 Task: Add Newton Laboratories Sciatica Nerve Care to the cart.
Action: Mouse moved to (261, 125)
Screenshot: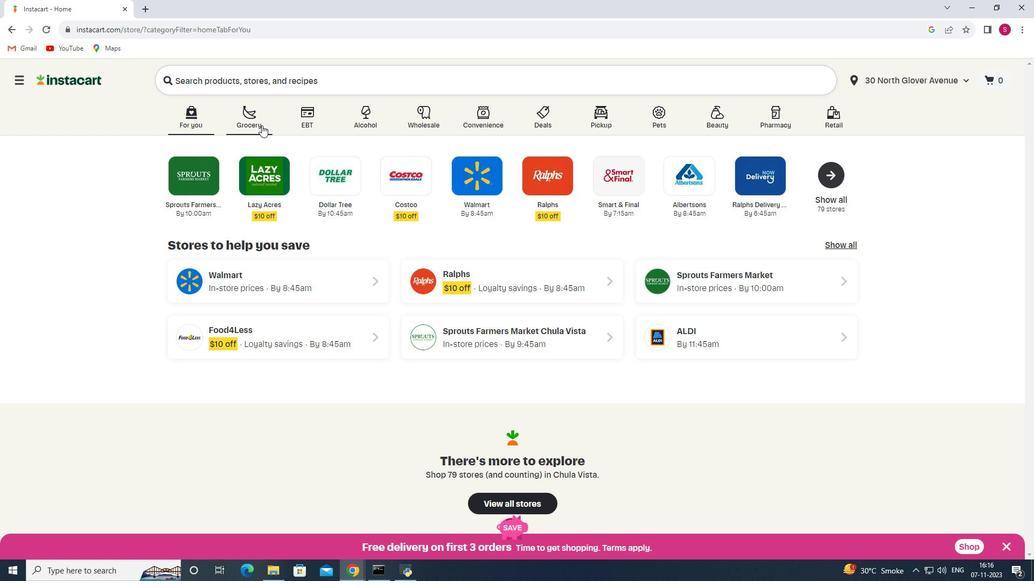 
Action: Mouse pressed left at (261, 125)
Screenshot: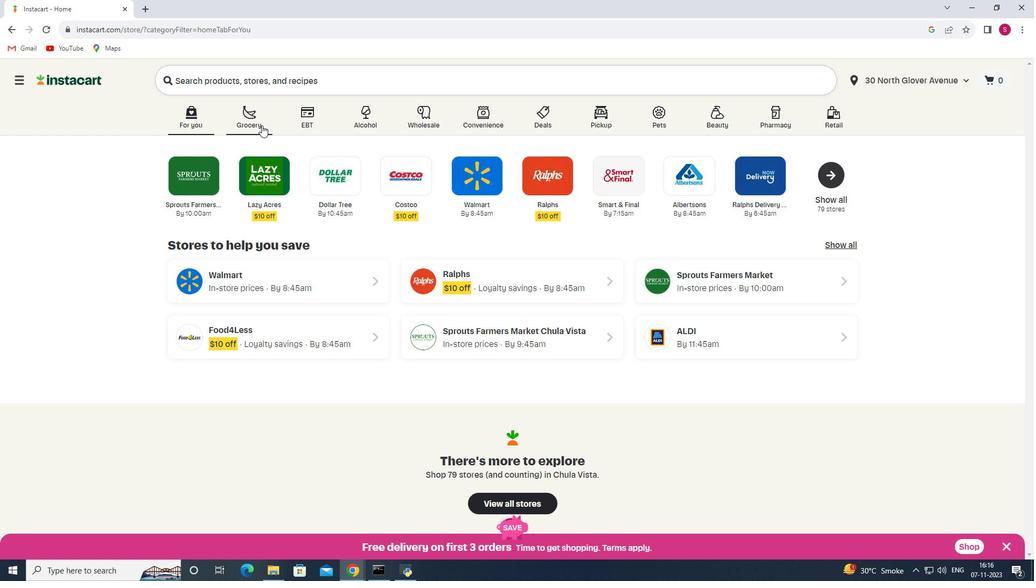 
Action: Mouse moved to (263, 318)
Screenshot: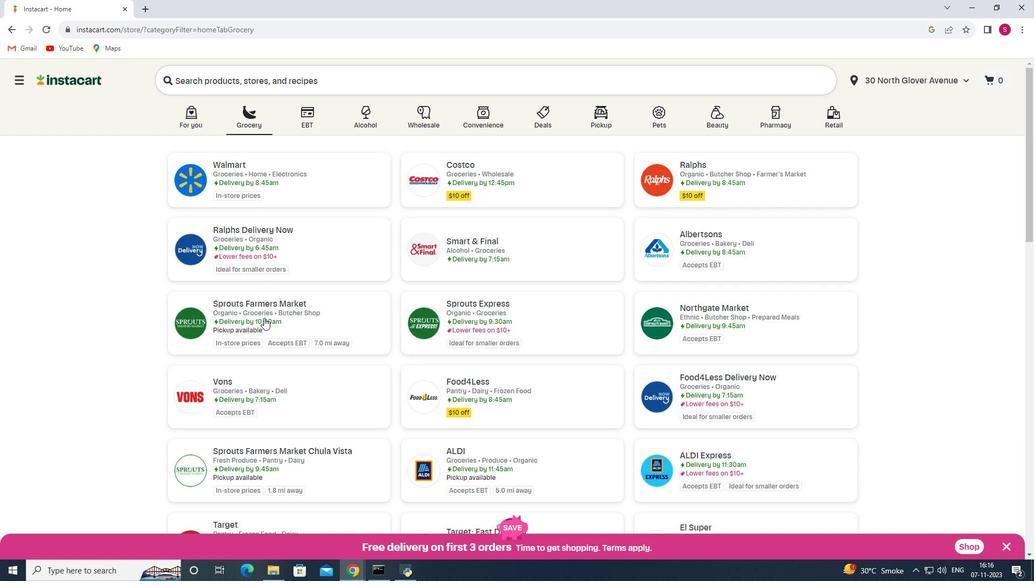 
Action: Mouse pressed left at (263, 318)
Screenshot: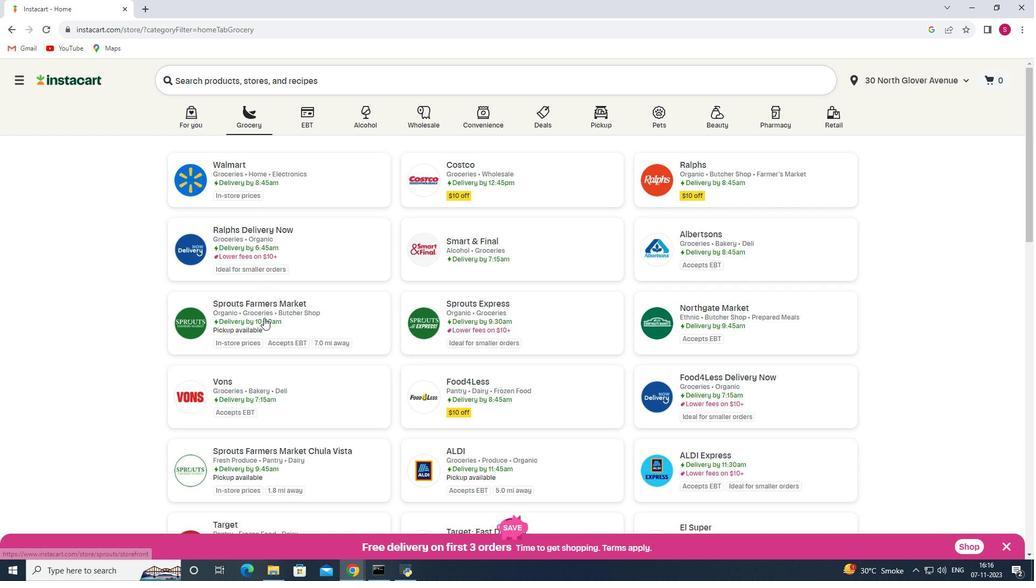 
Action: Mouse moved to (73, 335)
Screenshot: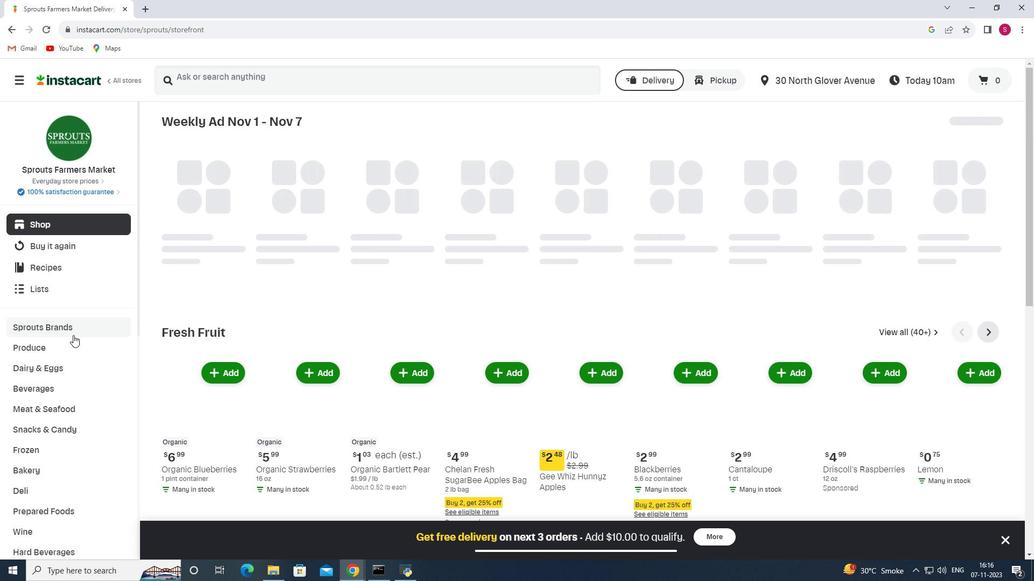 
Action: Mouse scrolled (73, 335) with delta (0, 0)
Screenshot: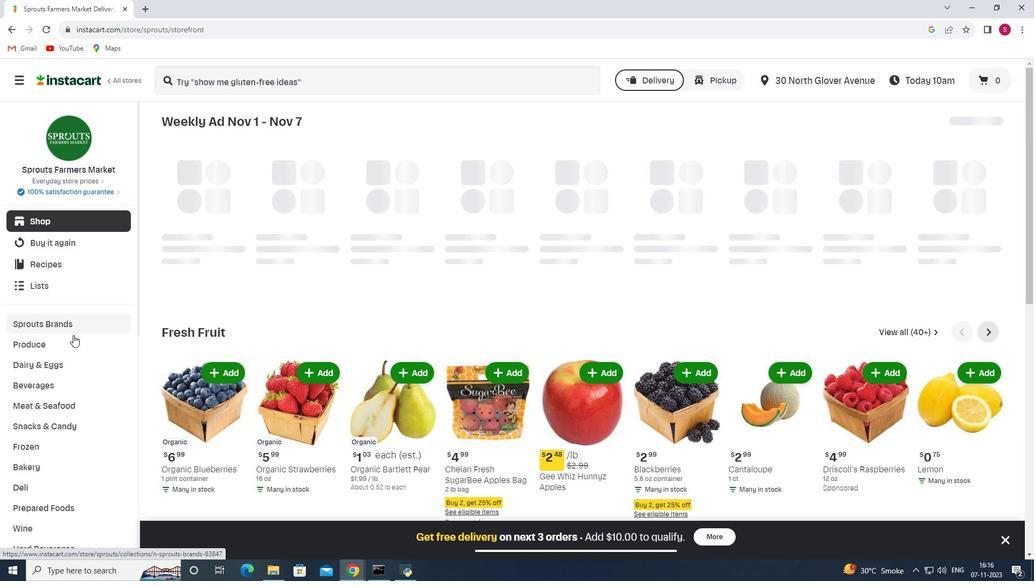 
Action: Mouse scrolled (73, 335) with delta (0, 0)
Screenshot: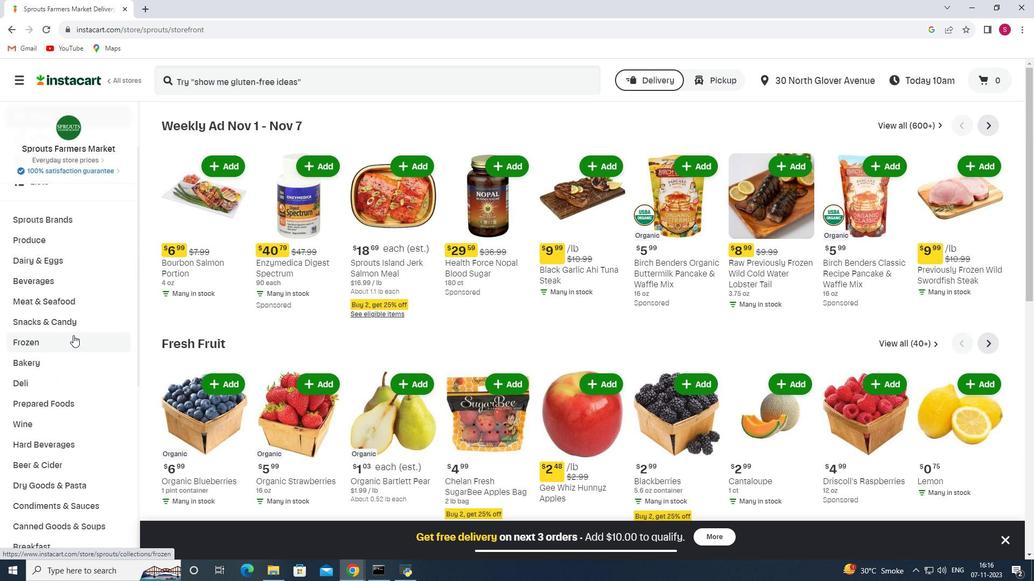 
Action: Mouse scrolled (73, 335) with delta (0, 0)
Screenshot: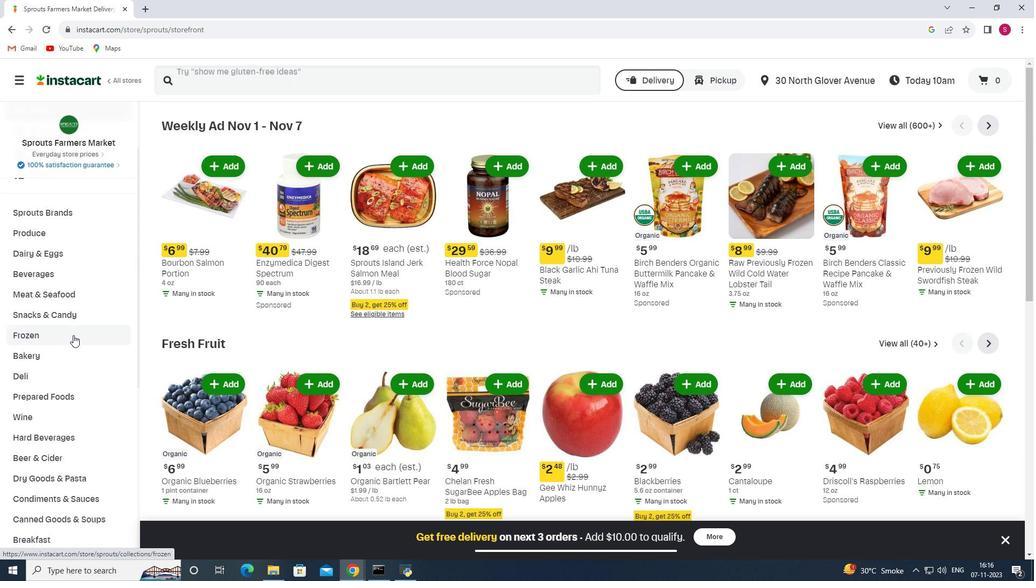 
Action: Mouse scrolled (73, 335) with delta (0, 0)
Screenshot: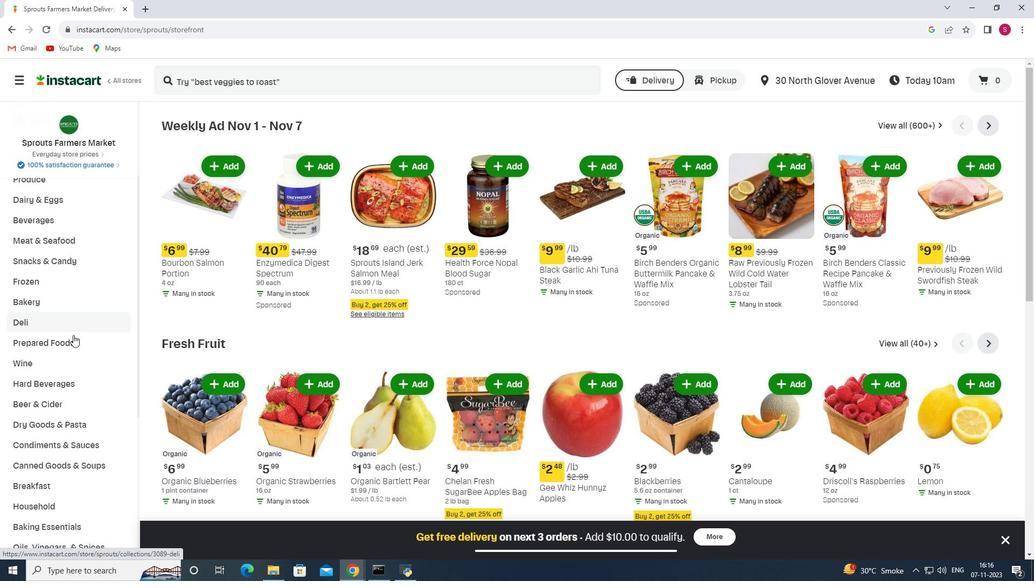 
Action: Mouse scrolled (73, 335) with delta (0, 0)
Screenshot: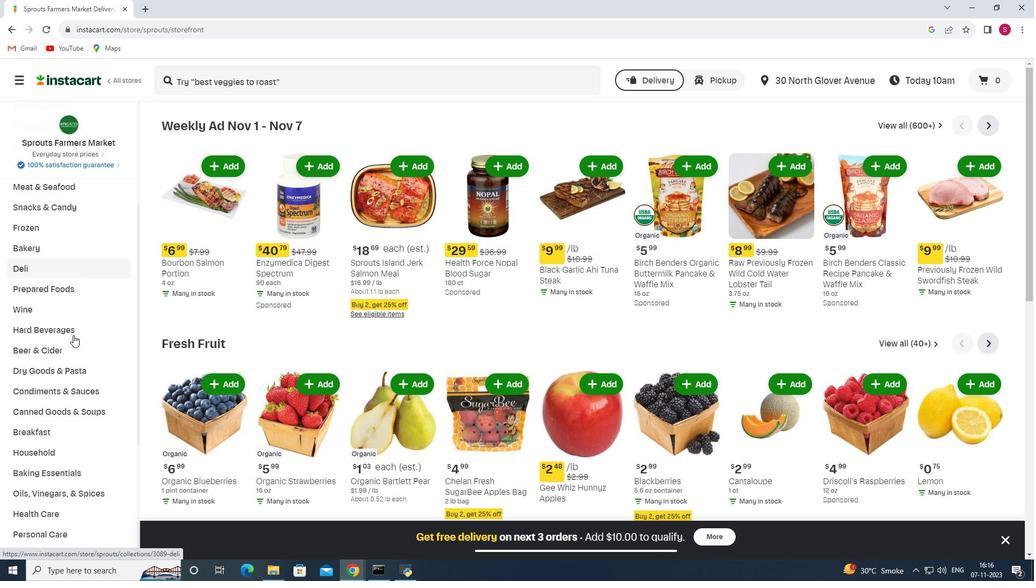 
Action: Mouse scrolled (73, 335) with delta (0, 0)
Screenshot: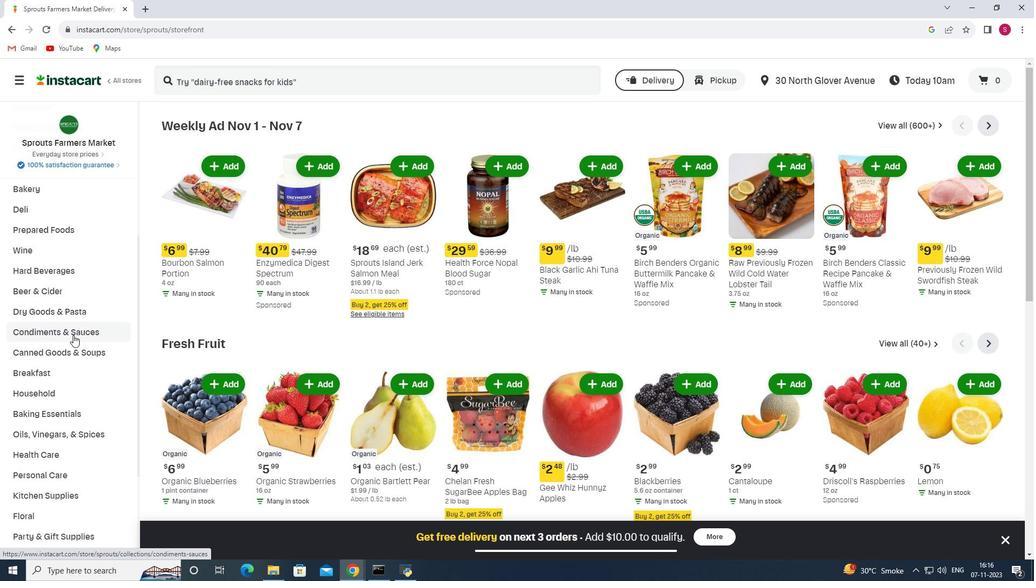 
Action: Mouse scrolled (73, 335) with delta (0, 0)
Screenshot: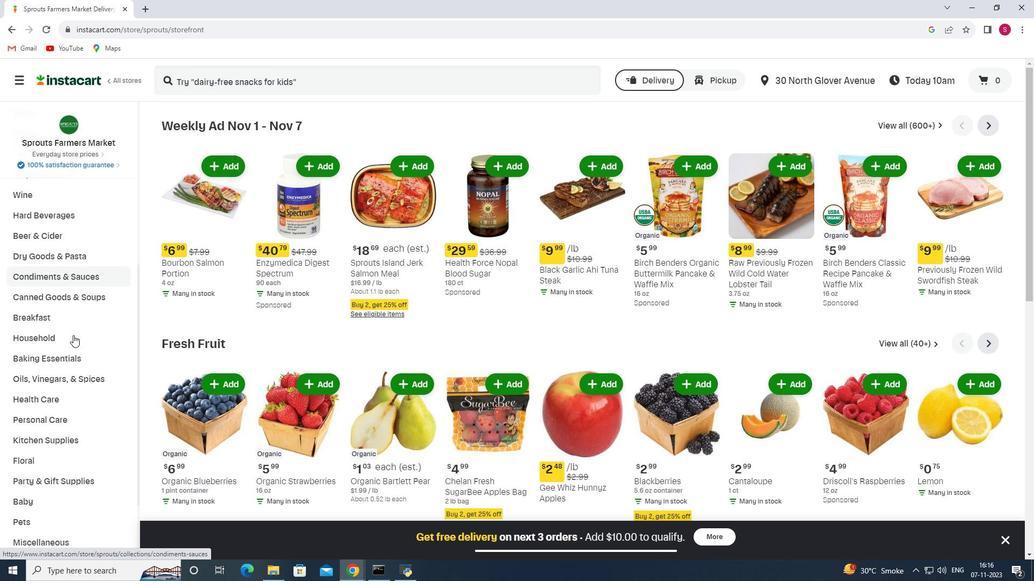 
Action: Mouse moved to (64, 350)
Screenshot: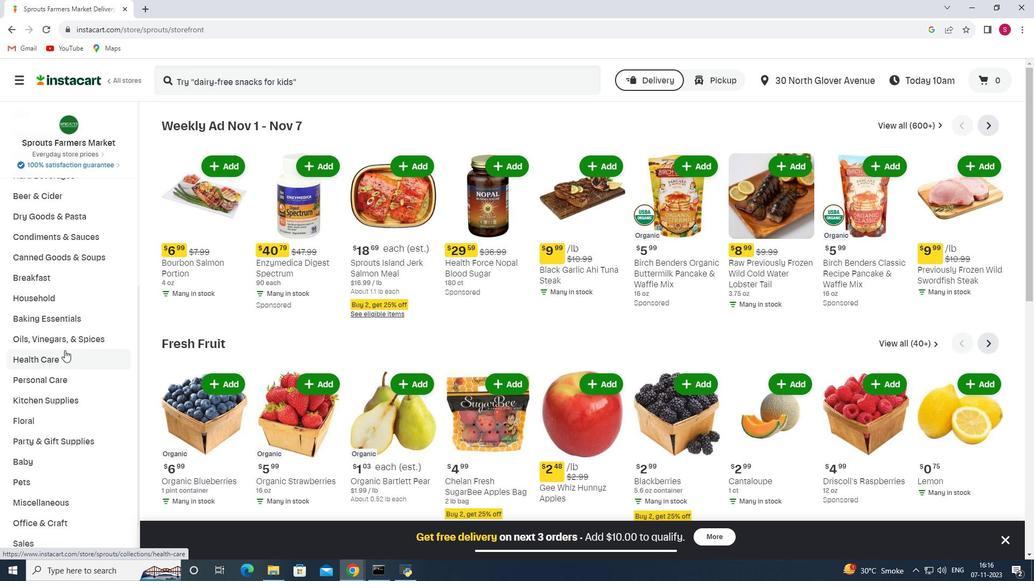 
Action: Mouse pressed left at (64, 350)
Screenshot: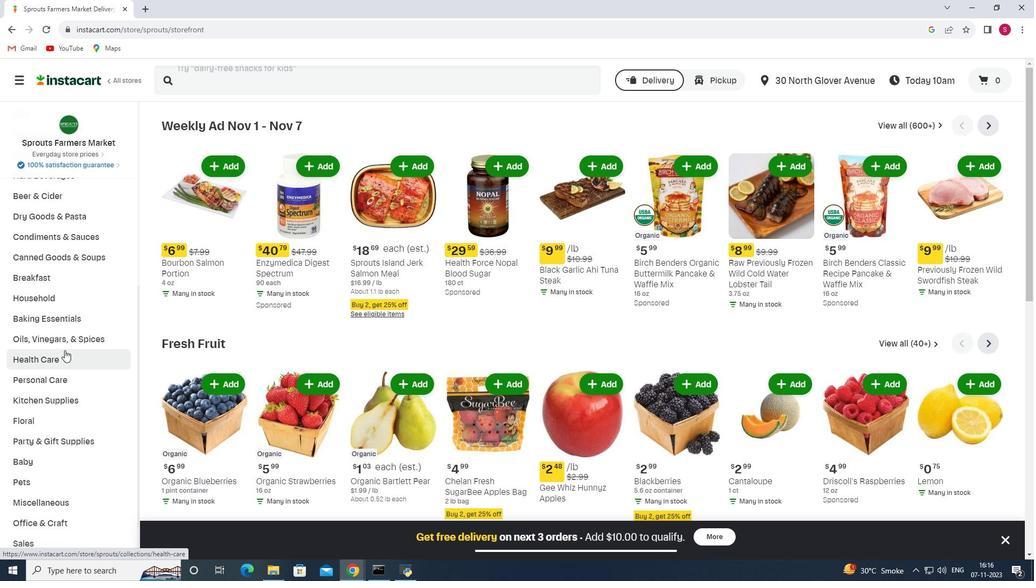 
Action: Mouse moved to (393, 144)
Screenshot: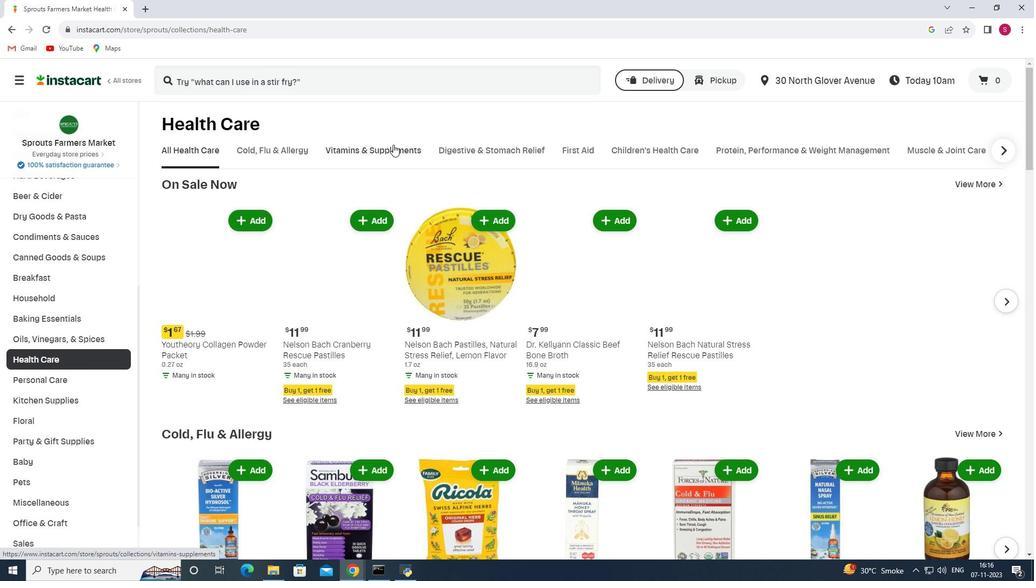 
Action: Mouse pressed left at (393, 144)
Screenshot: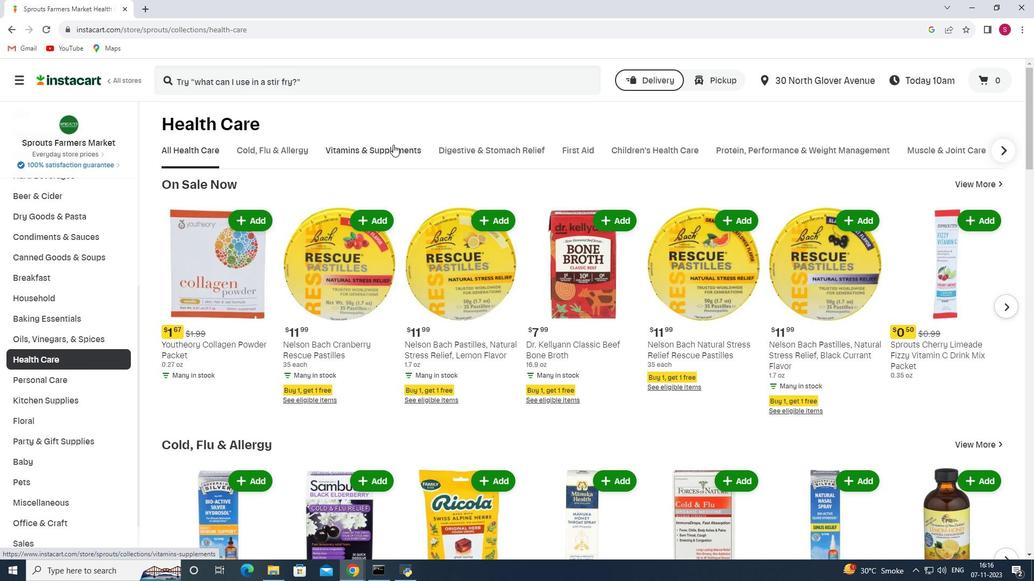 
Action: Mouse moved to (853, 197)
Screenshot: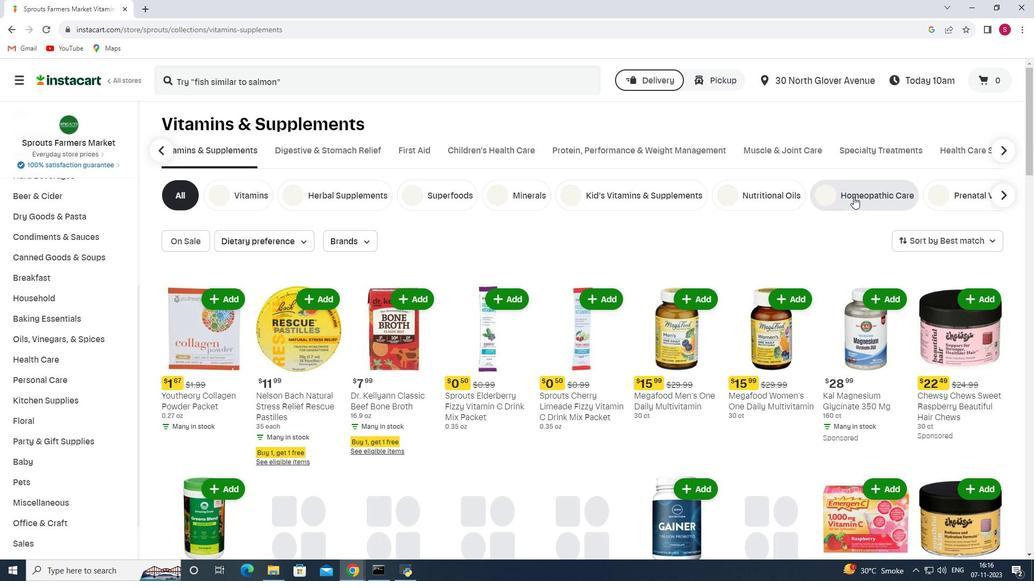 
Action: Mouse pressed left at (853, 197)
Screenshot: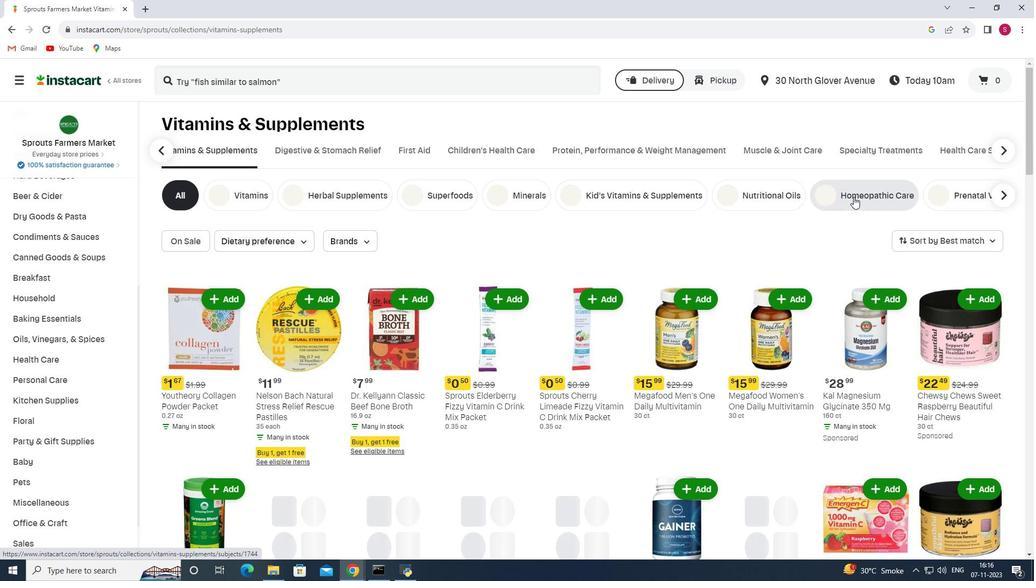 
Action: Mouse moved to (347, 81)
Screenshot: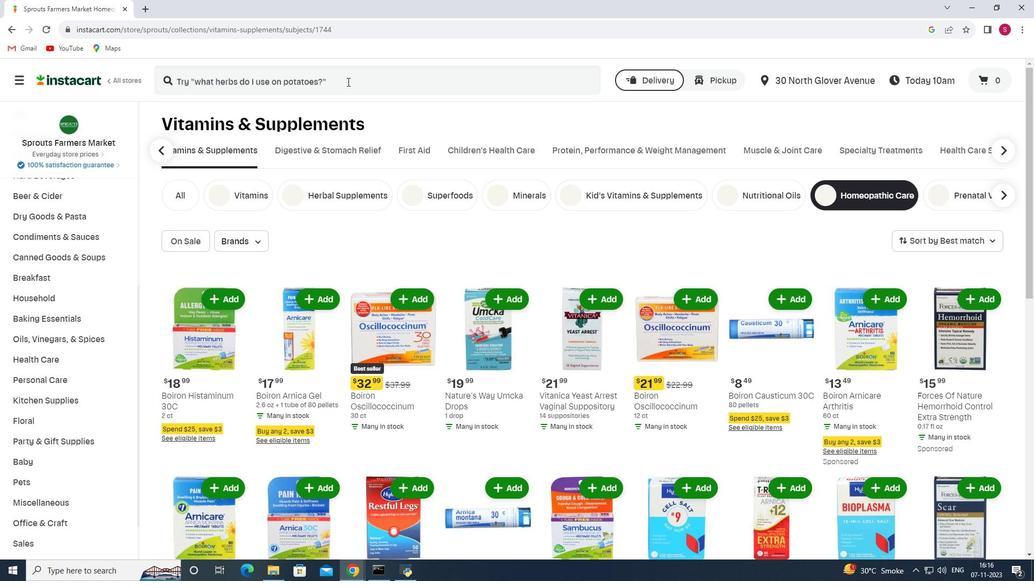 
Action: Mouse pressed left at (347, 81)
Screenshot: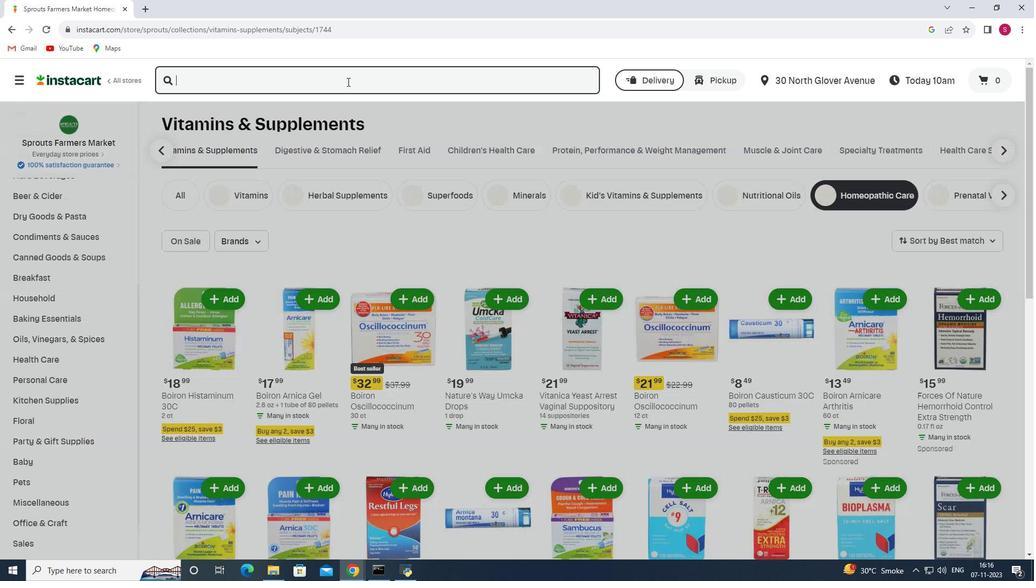 
Action: Key pressed <Key.shift>Newton<Key.space><Key.shift_r>Laboratories<Key.space><Key.shift><Key.shift><Key.shift><Key.shift><Key.shift><Key.shift><Key.shift><Key.shift><Key.shift><Key.shift><Key.shift><Key.shift><Key.shift><Key.shift><Key.shift><Key.shift><Key.shift><Key.shift><Key.shift><Key.shift><Key.shift><Key.shift><Key.shift><Key.shift>Sciatica<Key.space><Key.shift><Key.shift><Key.shift><Key.shift><Key.shift><Key.shift><Key.shift><Key.shift><Key.shift><Key.shift><Key.shift><Key.shift><Key.shift><Key.shift><Key.shift><Key.shift><Key.shift><Key.shift><Key.shift><Key.shift><Key.shift><Key.shift><Key.shift><Key.shift><Key.shift><Key.shift><Key.shift><Key.shift><Key.shift><Key.shift><Key.shift><Key.shift><Key.shift>Nerve<Key.space><Key.shift><Key.shift><Key.shift><Key.shift><Key.shift><Key.shift><Key.shift><Key.shift><Key.shift><Key.shift><Key.shift><Key.shift>Care<Key.enter>
Screenshot: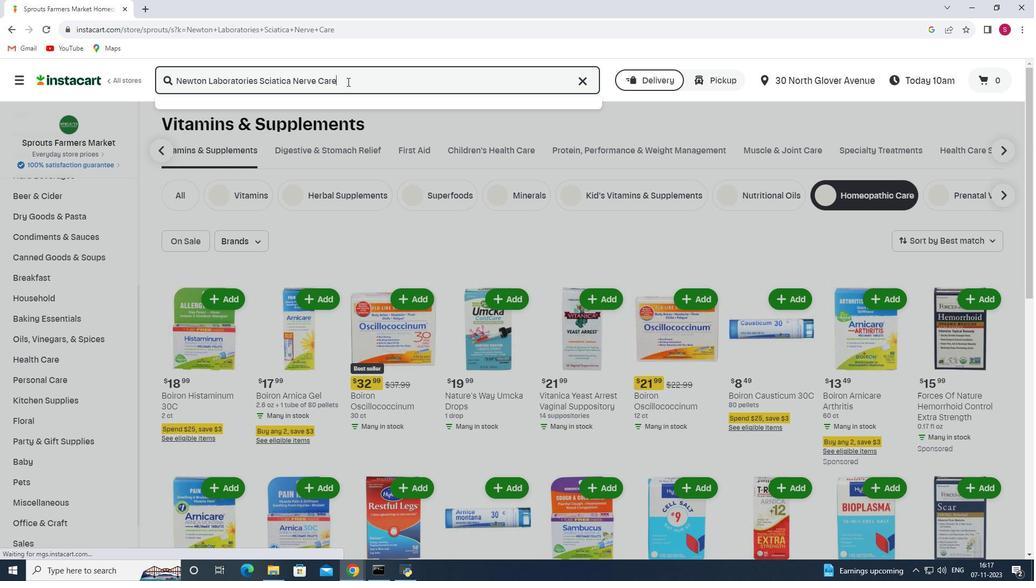 
Action: Mouse moved to (408, 171)
Screenshot: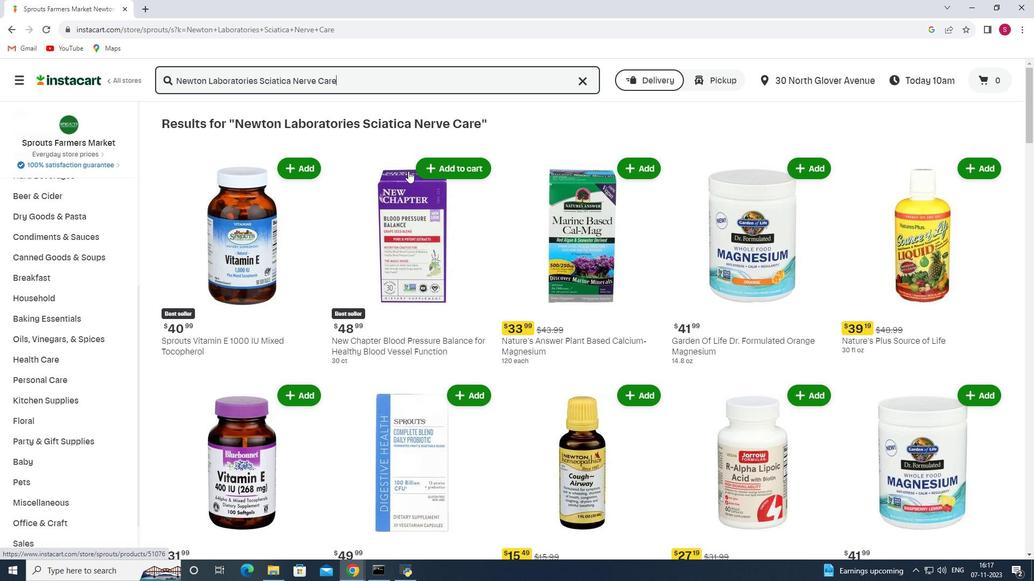 
Action: Mouse scrolled (408, 170) with delta (0, 0)
Screenshot: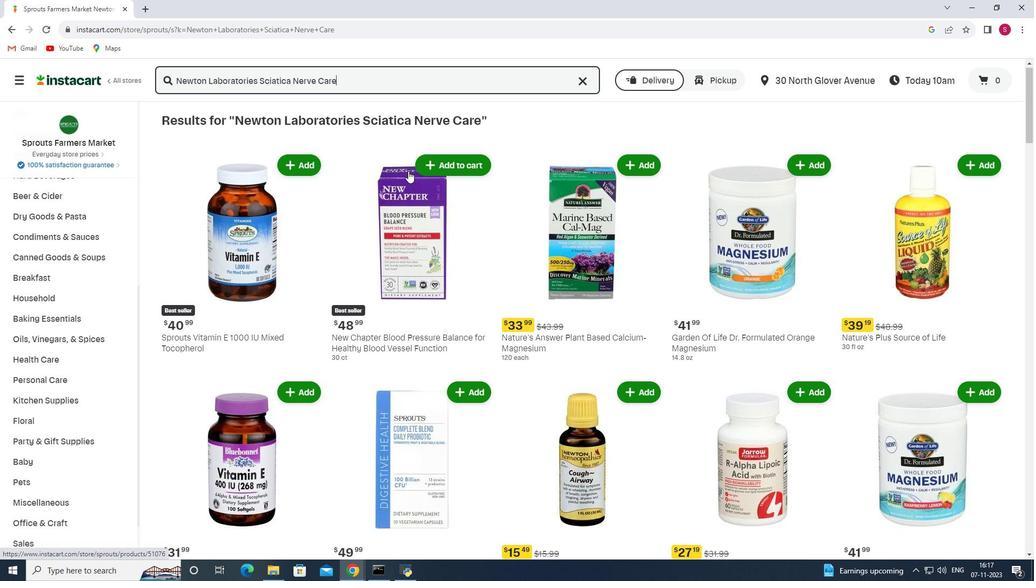 
Action: Mouse scrolled (408, 170) with delta (0, 0)
Screenshot: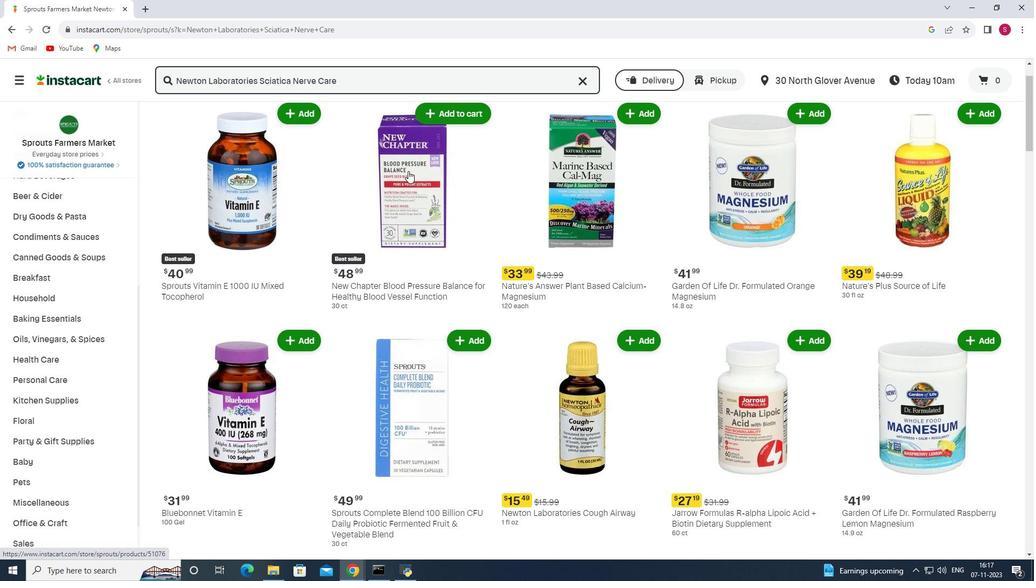 
Action: Mouse scrolled (408, 170) with delta (0, 0)
Screenshot: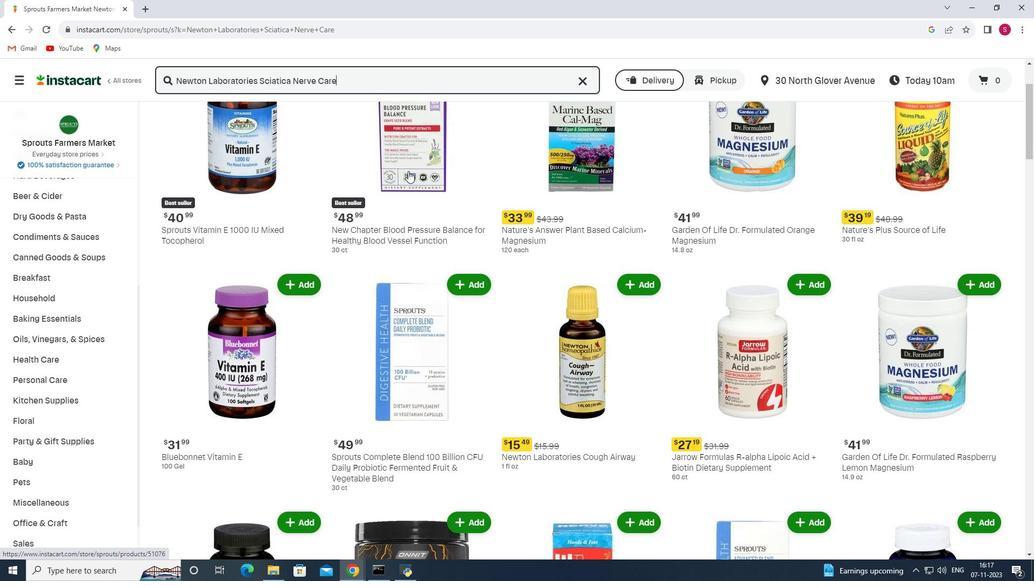 
Action: Mouse moved to (422, 175)
Screenshot: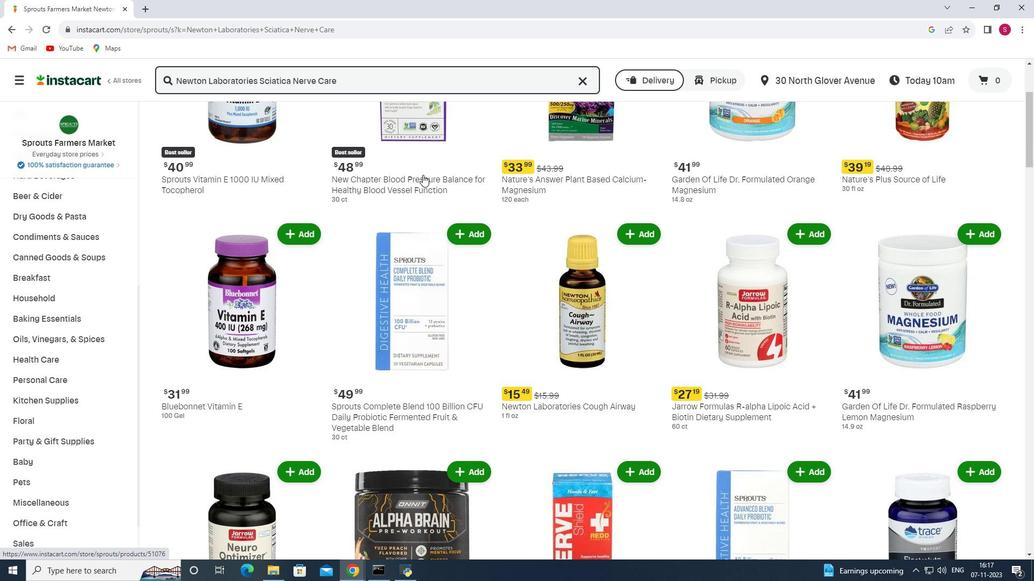 
Action: Mouse scrolled (422, 174) with delta (0, 0)
Screenshot: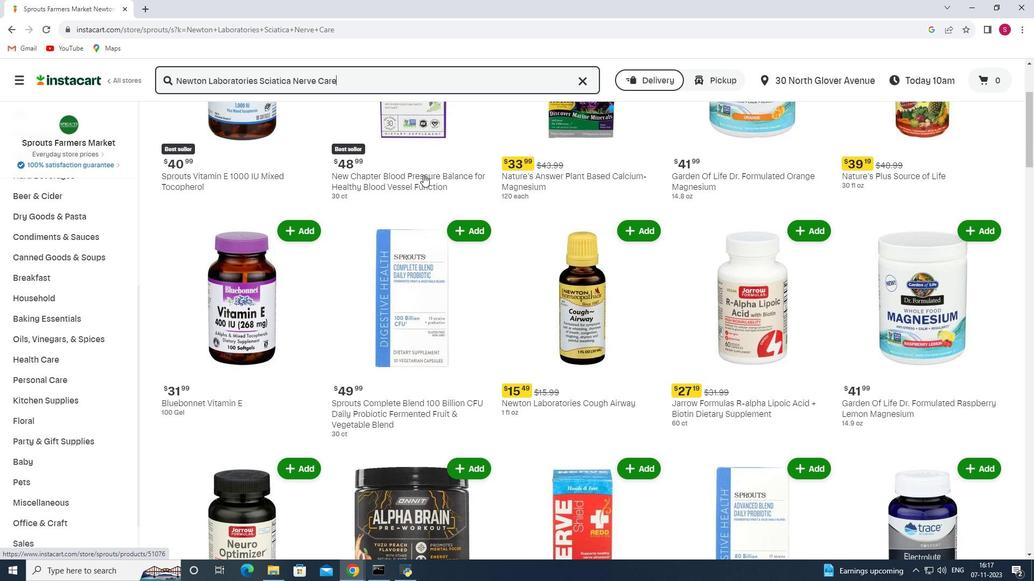 
Action: Mouse moved to (456, 179)
Screenshot: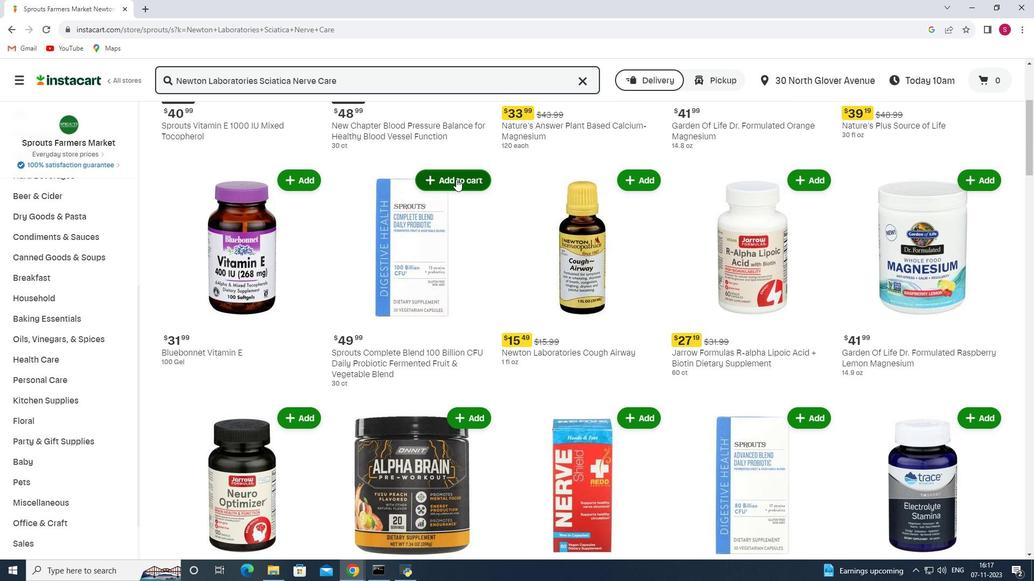 
Action: Mouse scrolled (456, 178) with delta (0, 0)
Screenshot: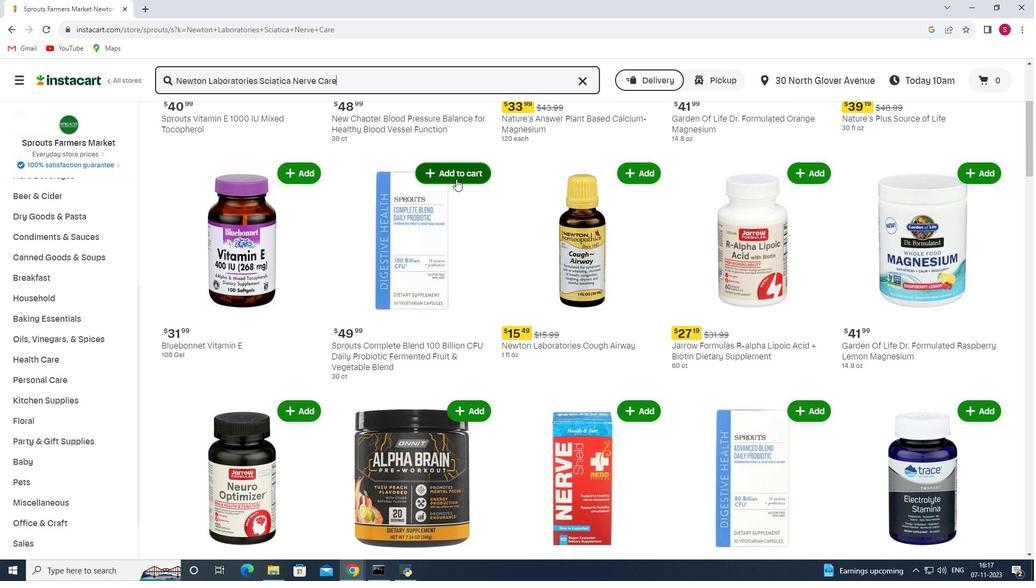 
Action: Mouse moved to (466, 182)
Screenshot: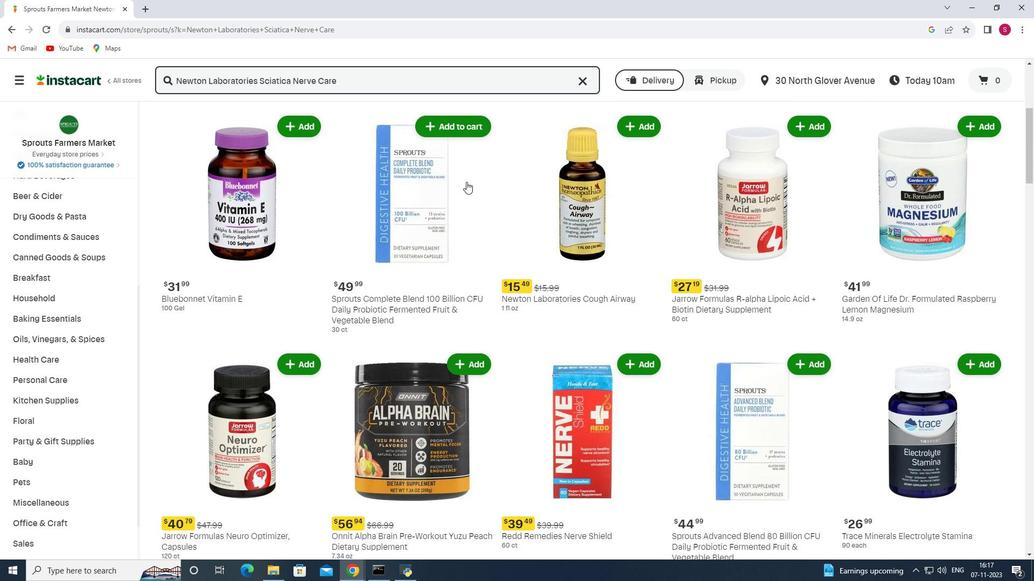 
Action: Mouse scrolled (466, 181) with delta (0, 0)
Screenshot: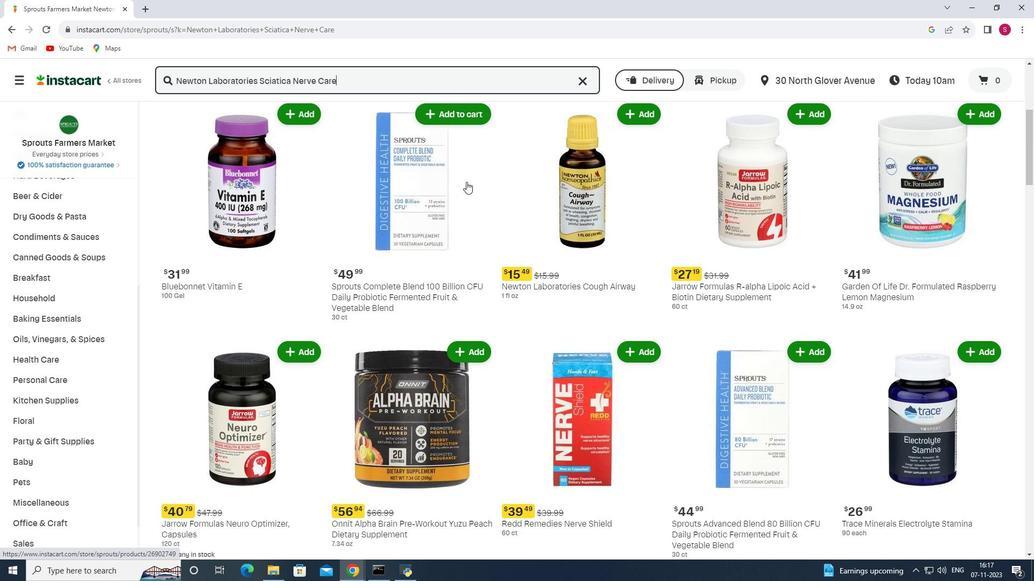 
Action: Mouse scrolled (466, 181) with delta (0, 0)
Screenshot: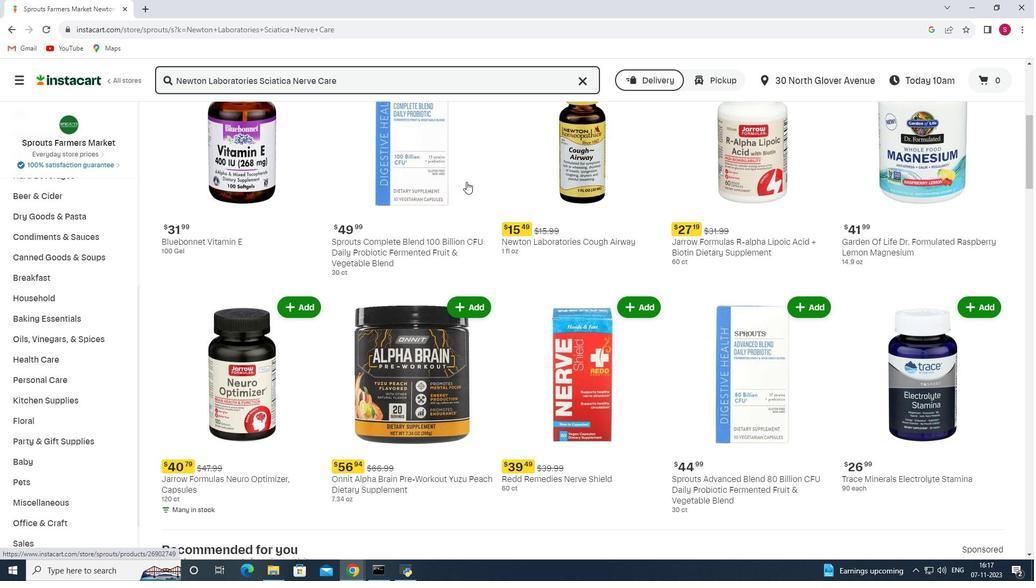 
Action: Mouse scrolled (466, 181) with delta (0, 0)
Screenshot: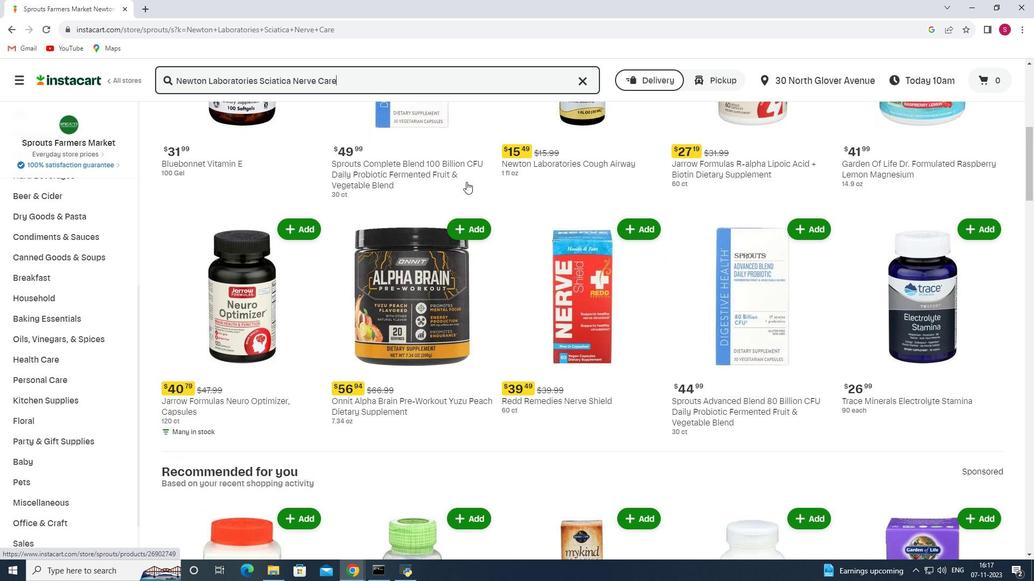
Action: Mouse moved to (477, 190)
Screenshot: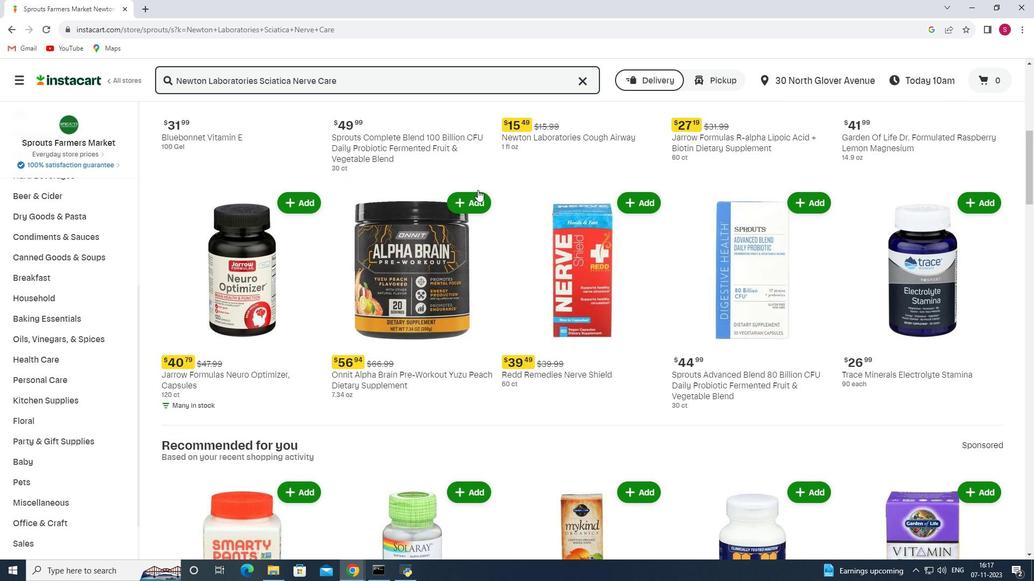 
Action: Mouse scrolled (477, 189) with delta (0, 0)
Screenshot: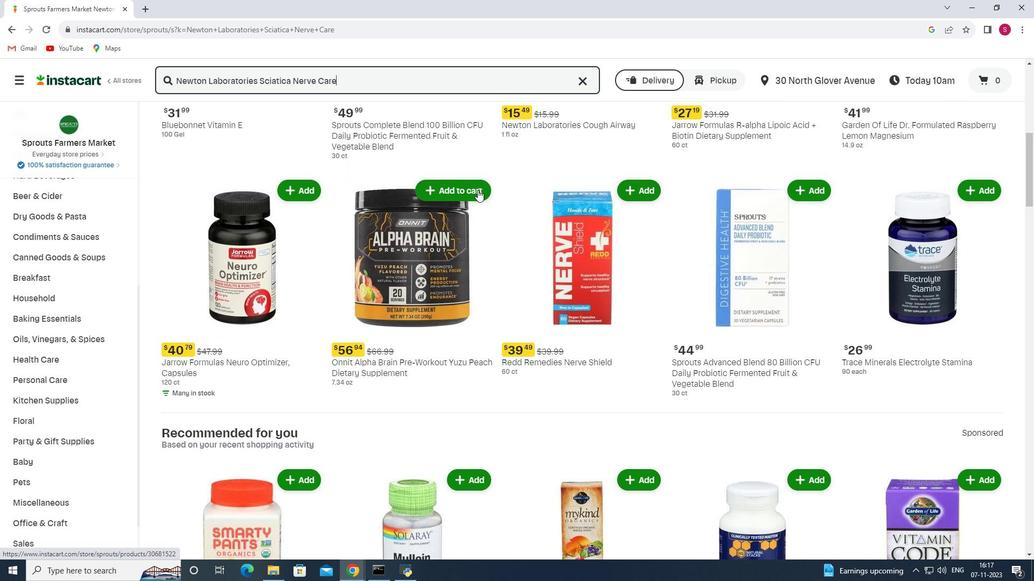 
Action: Mouse moved to (478, 192)
Screenshot: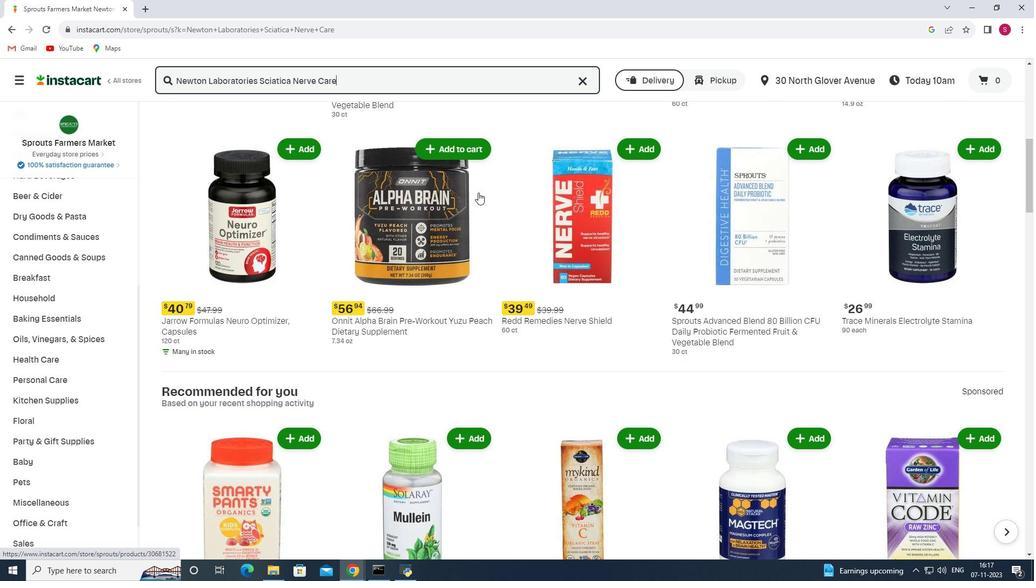
Action: Mouse scrolled (478, 192) with delta (0, 0)
Screenshot: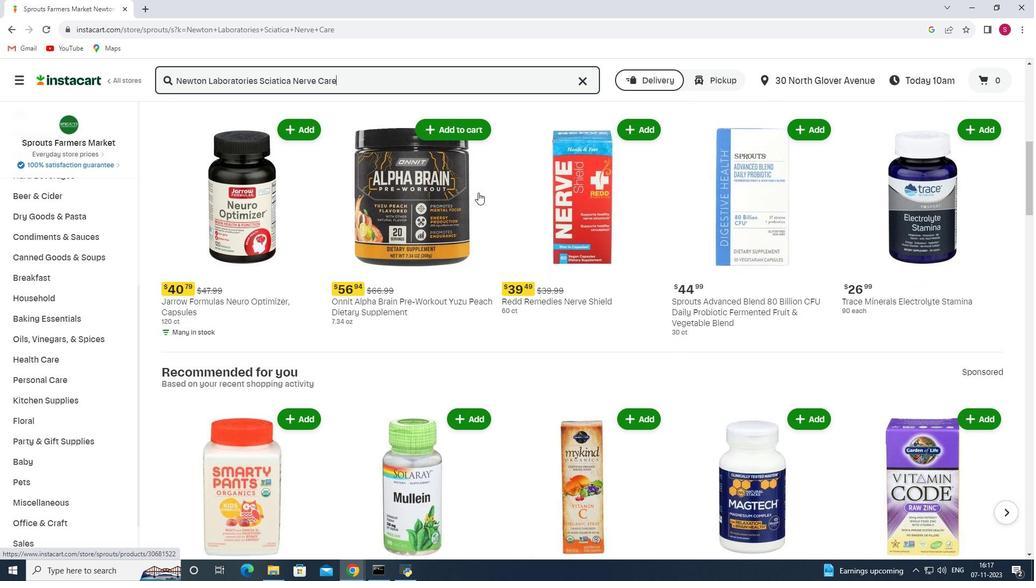 
Action: Mouse scrolled (478, 192) with delta (0, 0)
Screenshot: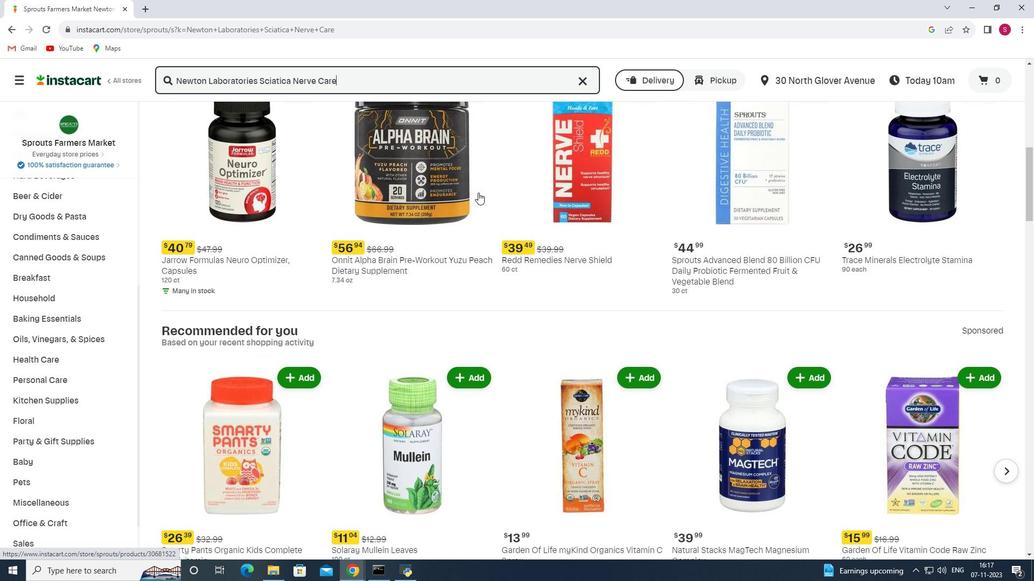 
Action: Mouse moved to (478, 193)
Screenshot: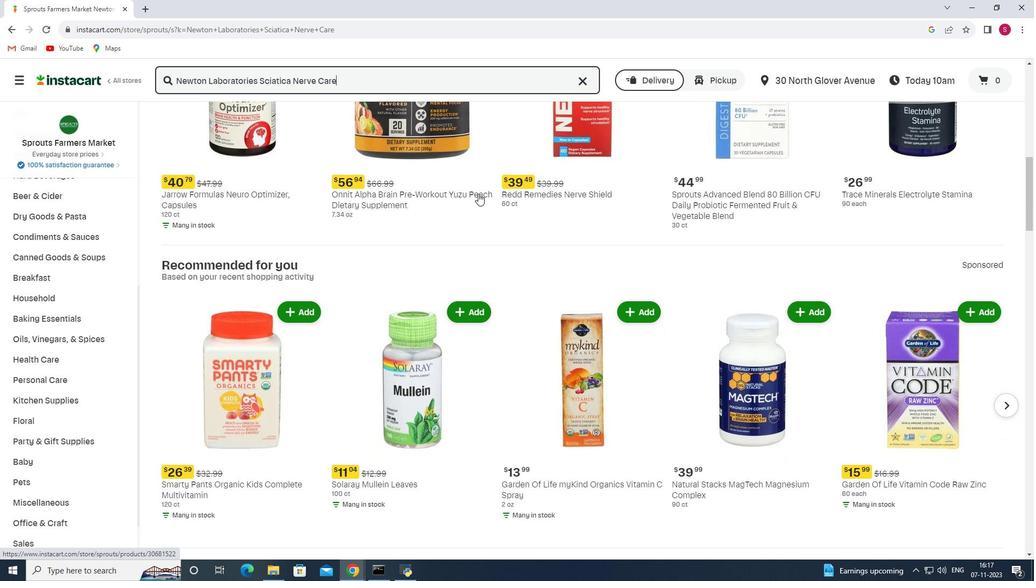 
Action: Mouse scrolled (478, 193) with delta (0, 0)
Screenshot: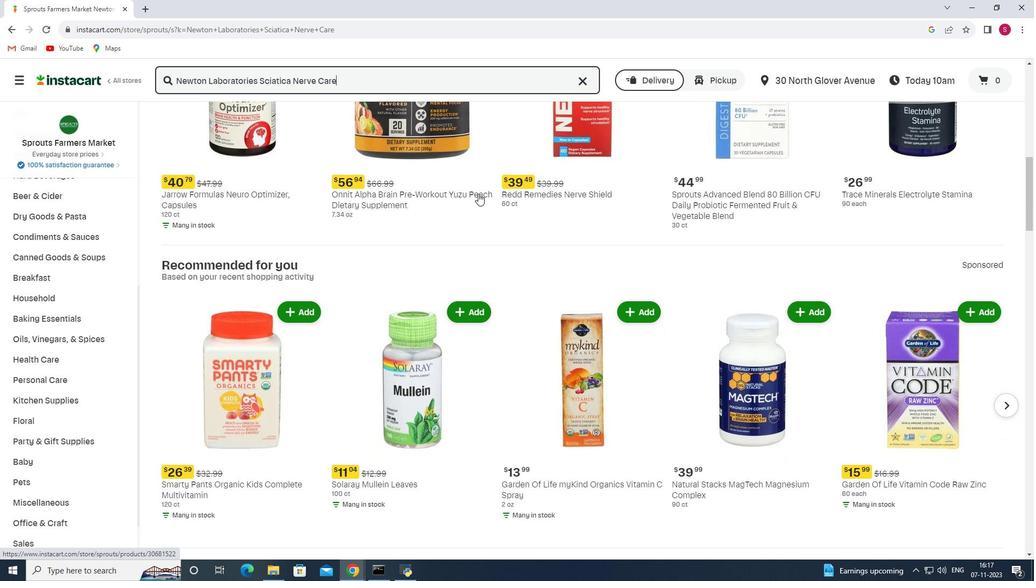 
Action: Mouse moved to (478, 196)
Screenshot: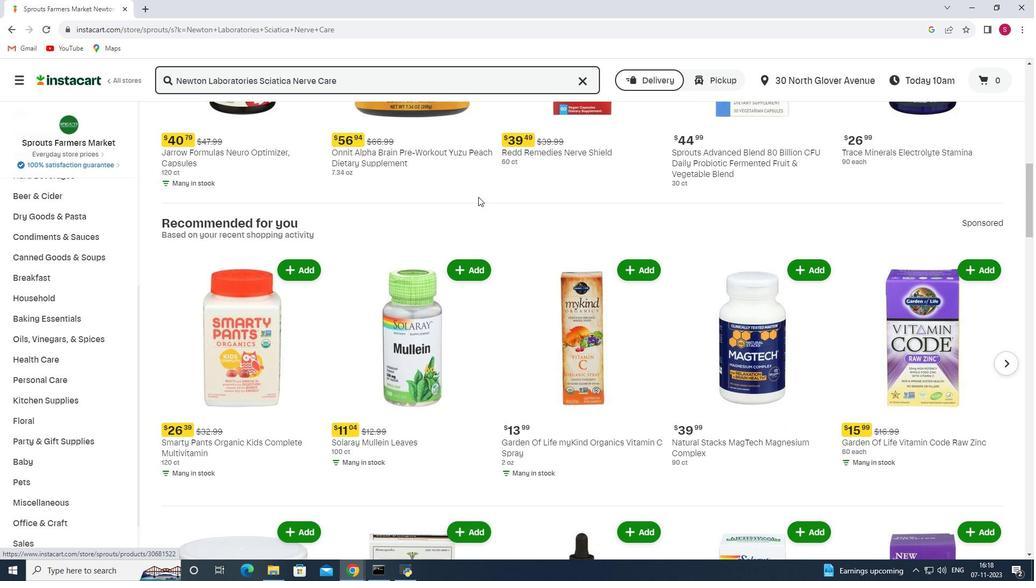 
Action: Mouse scrolled (478, 195) with delta (0, 0)
Screenshot: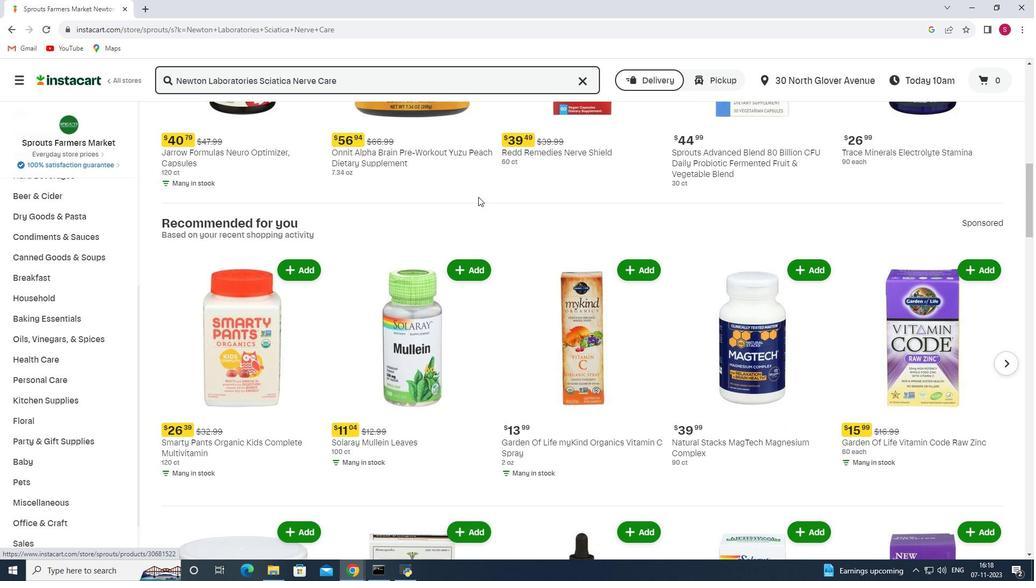 
Action: Mouse moved to (478, 197)
Screenshot: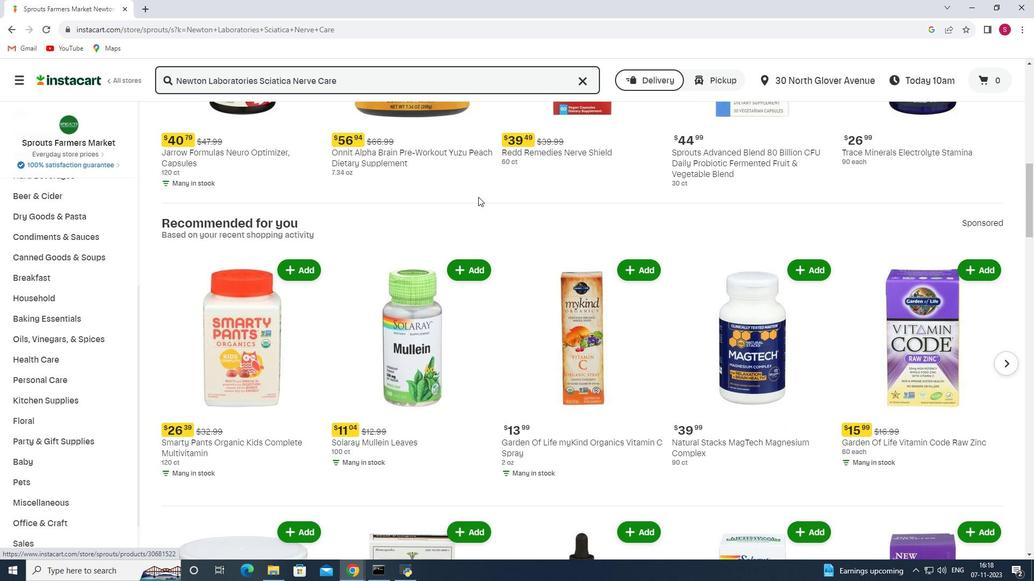 
Action: Mouse scrolled (478, 196) with delta (0, 0)
Screenshot: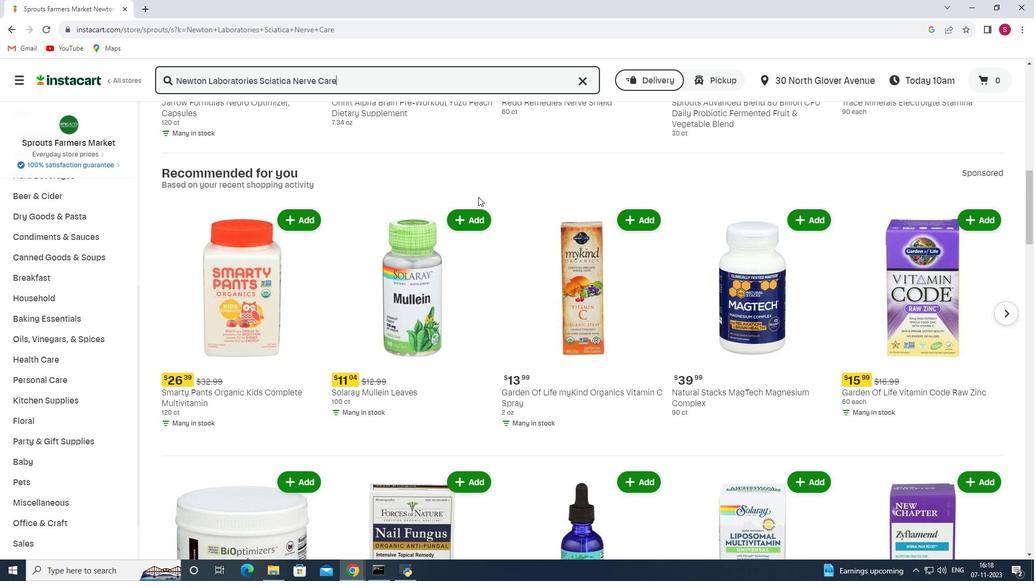 
Action: Mouse moved to (478, 197)
Screenshot: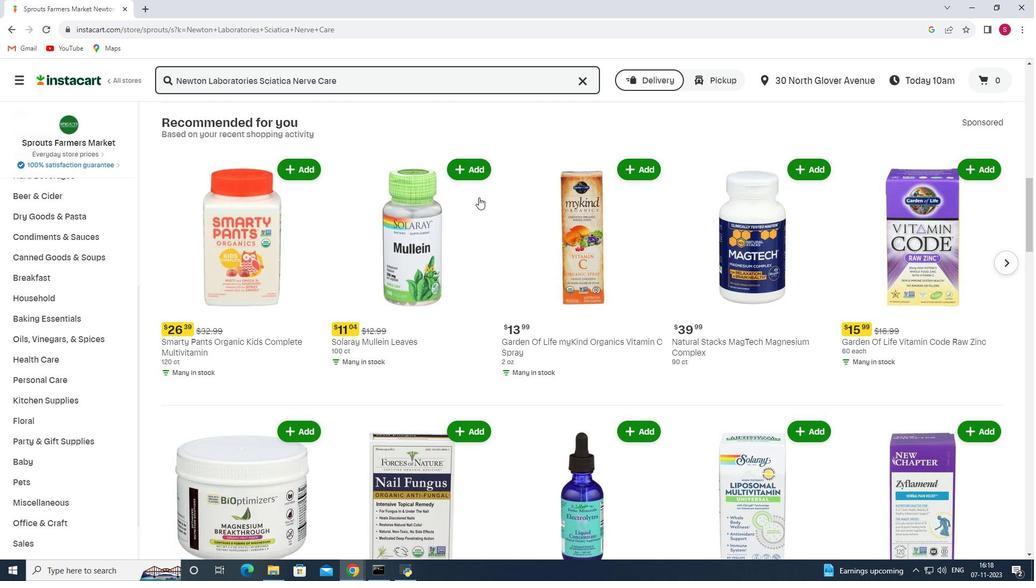 
Action: Mouse scrolled (478, 197) with delta (0, 0)
Screenshot: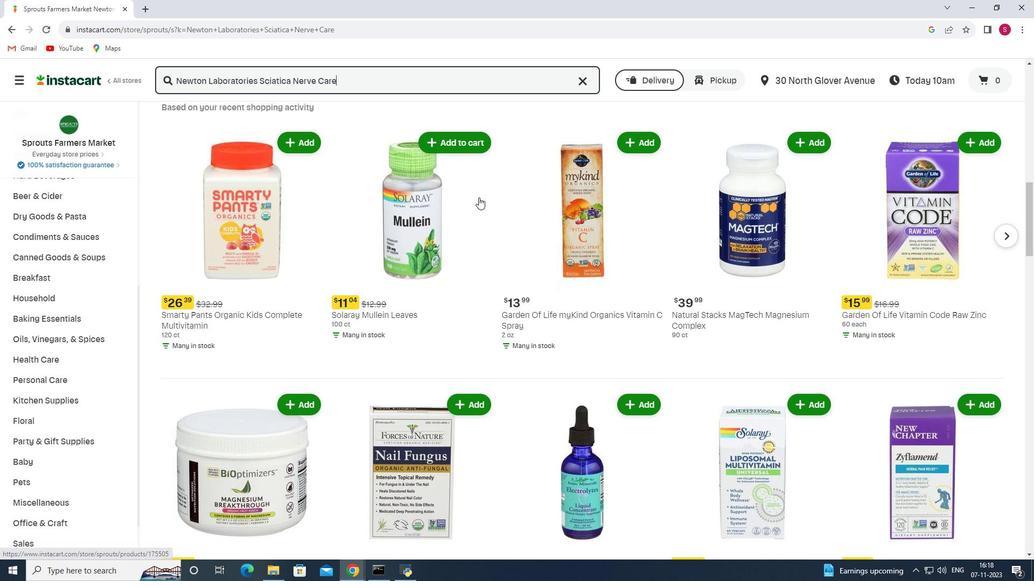 
Action: Mouse scrolled (478, 197) with delta (0, 0)
Screenshot: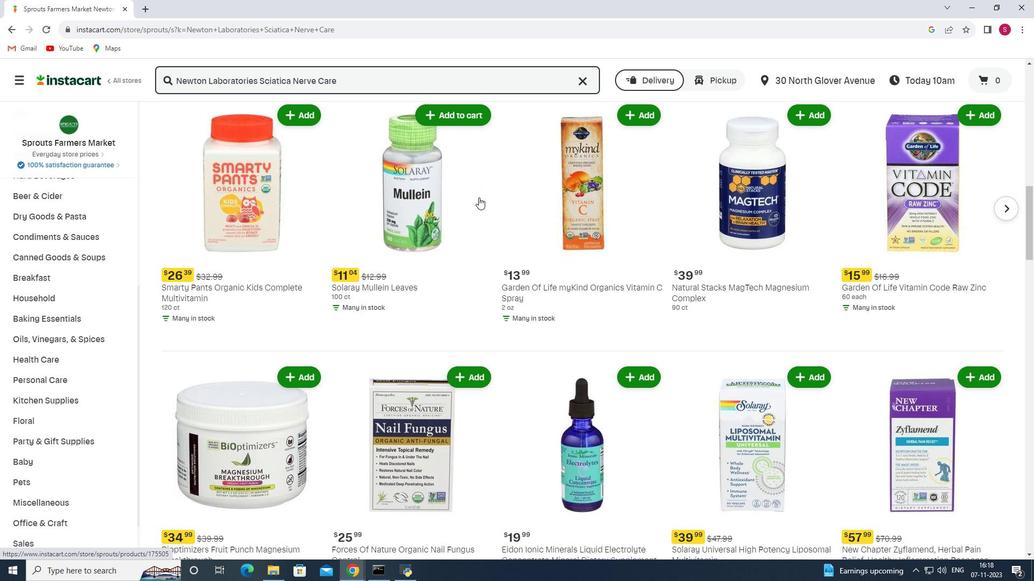 
Action: Mouse scrolled (478, 197) with delta (0, 0)
Screenshot: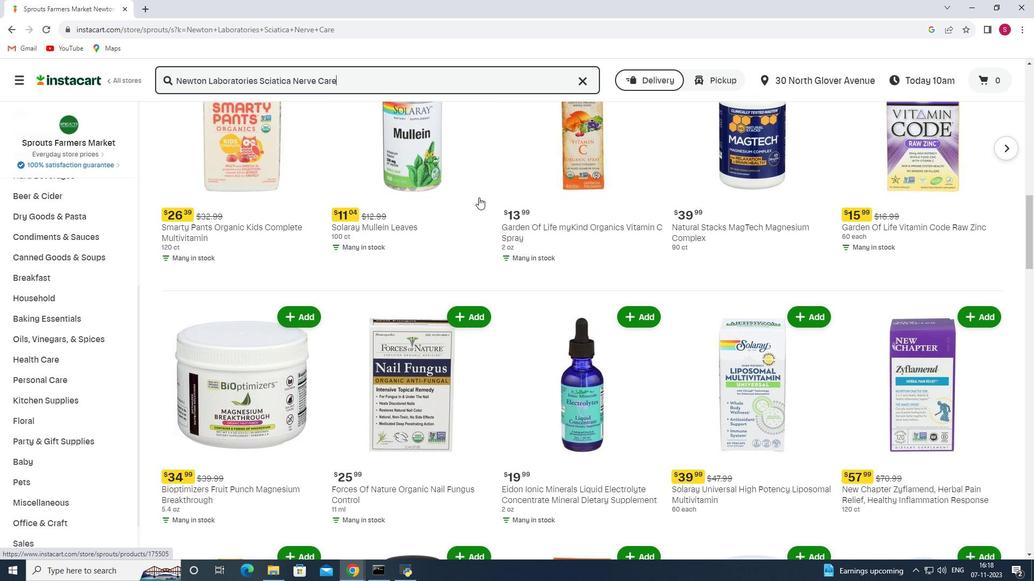 
Action: Mouse scrolled (478, 197) with delta (0, 0)
Screenshot: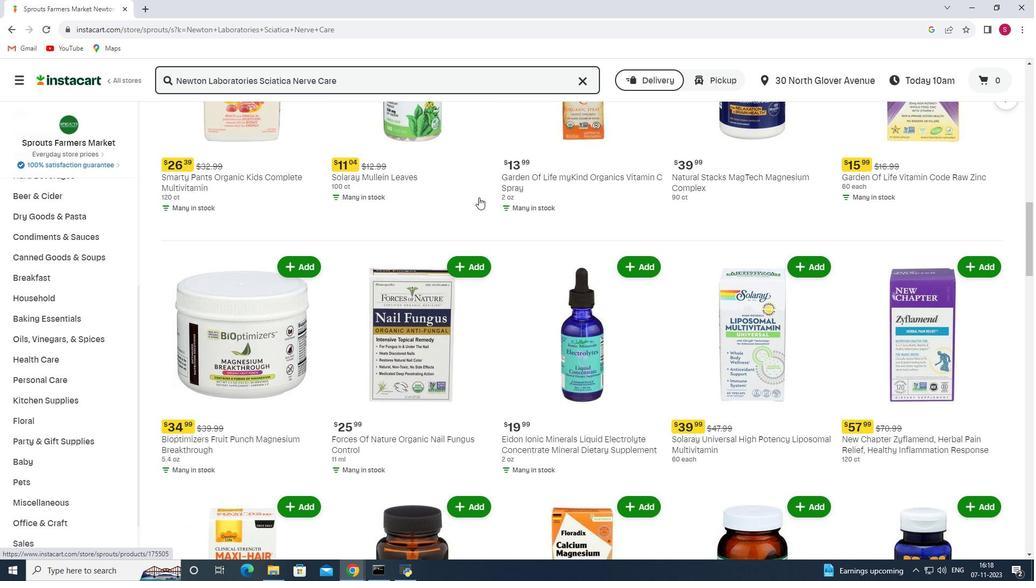 
Action: Mouse scrolled (478, 197) with delta (0, 0)
Screenshot: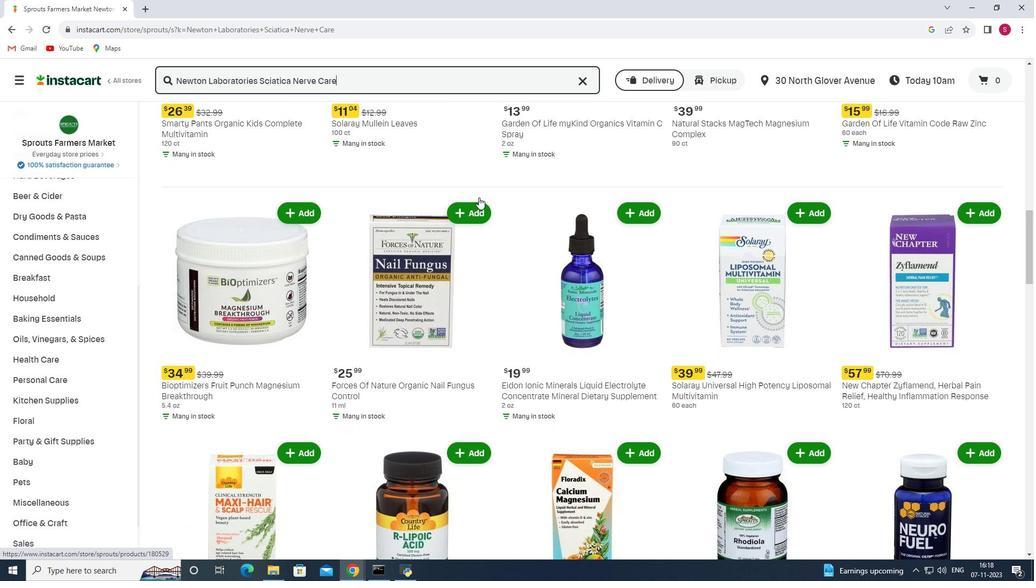 
Action: Mouse scrolled (478, 197) with delta (0, 0)
Screenshot: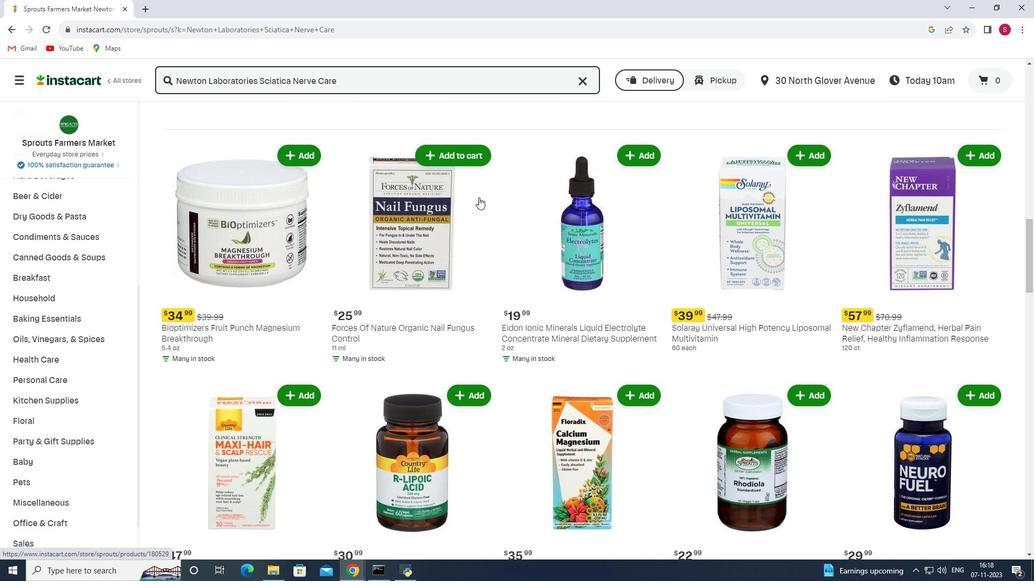 
Action: Mouse scrolled (478, 197) with delta (0, 0)
Screenshot: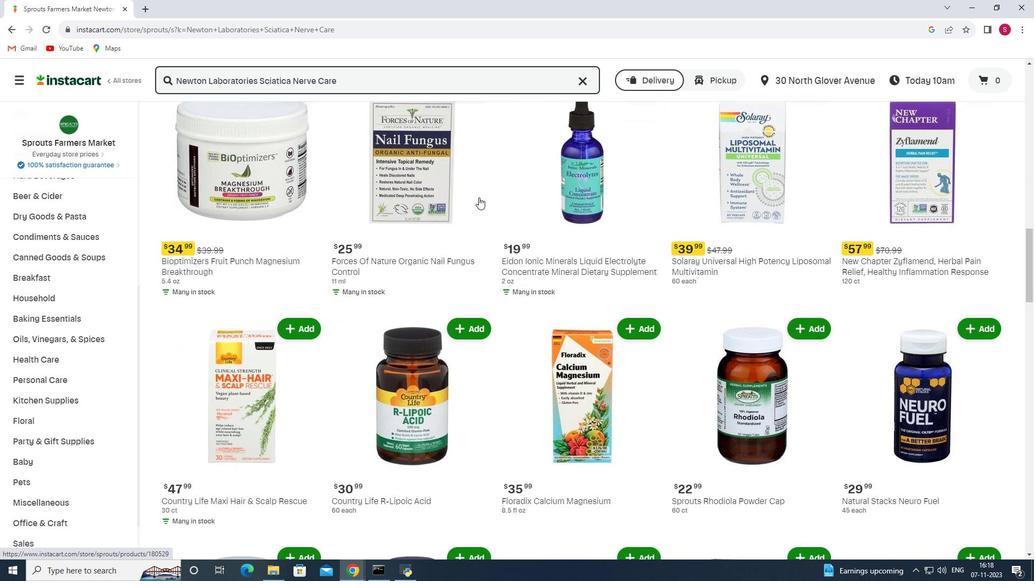 
Action: Mouse scrolled (478, 197) with delta (0, 0)
Screenshot: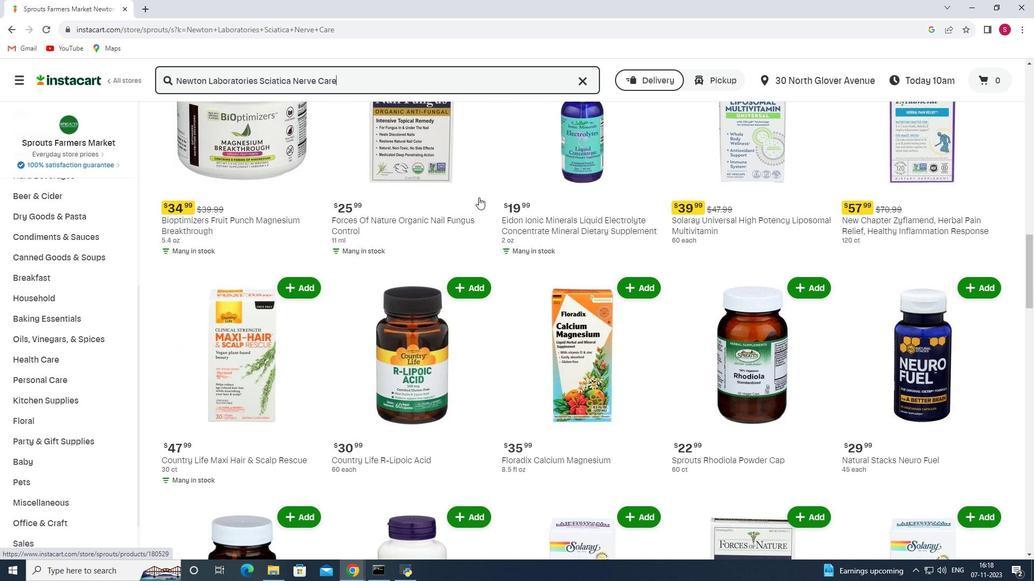 
Action: Mouse scrolled (478, 197) with delta (0, 0)
Screenshot: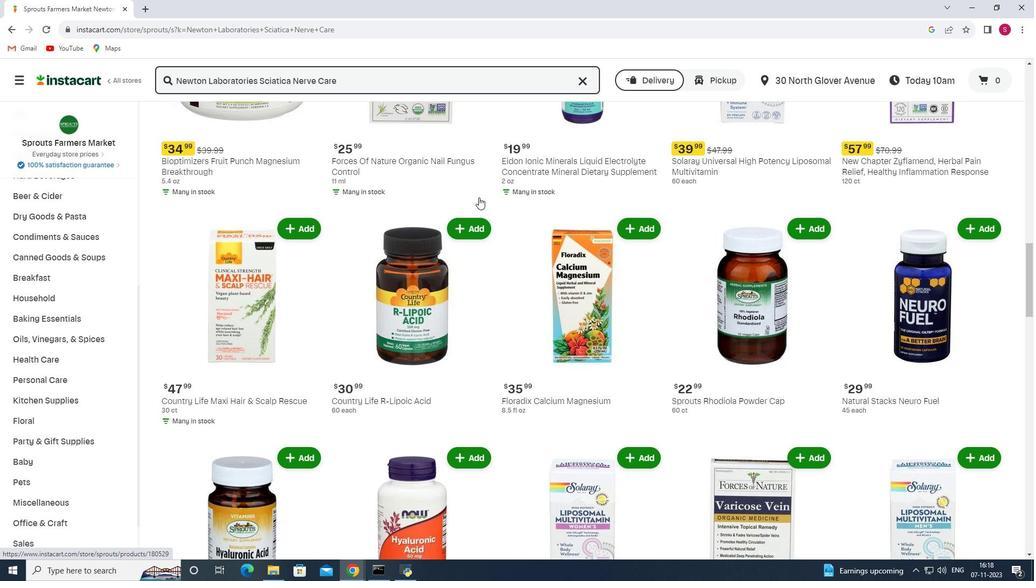 
Action: Mouse moved to (484, 204)
Screenshot: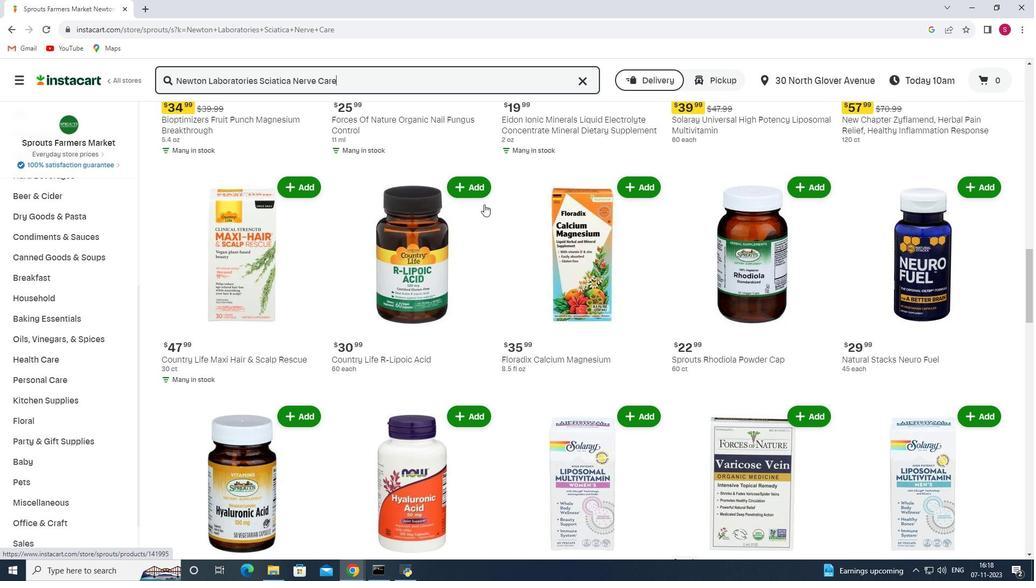 
Action: Mouse scrolled (484, 204) with delta (0, 0)
Screenshot: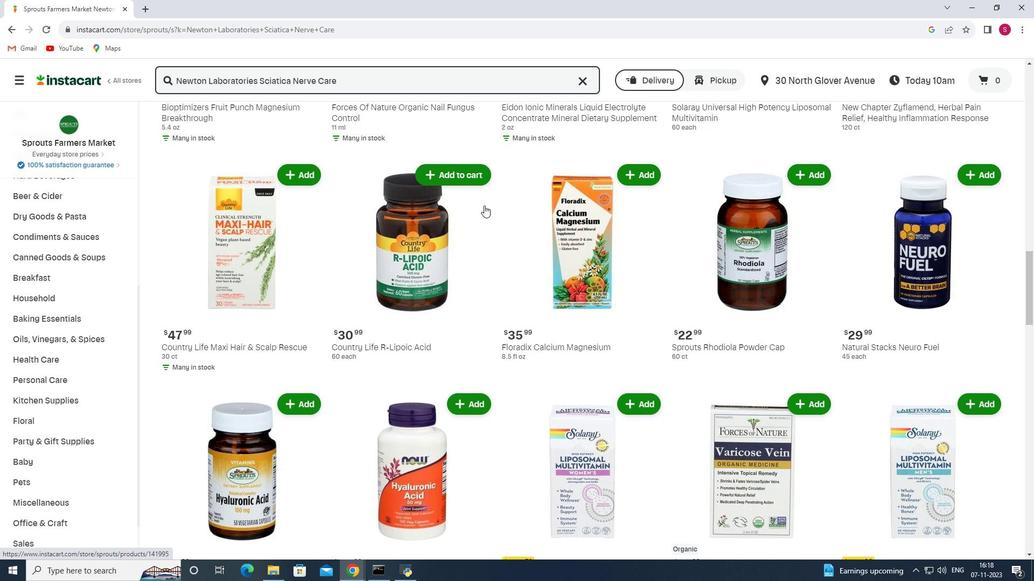 
Action: Mouse moved to (484, 205)
Screenshot: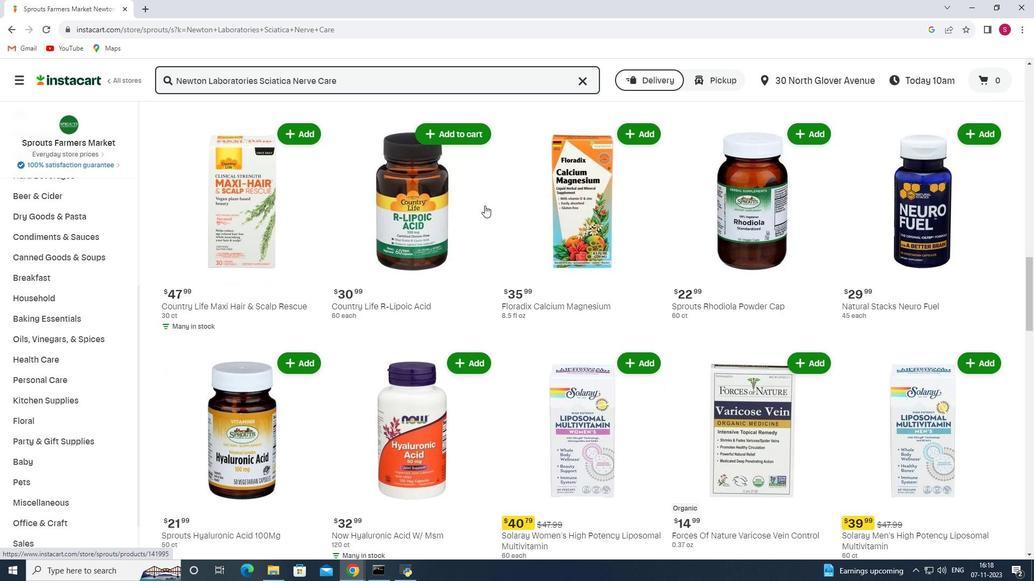 
Action: Mouse scrolled (484, 205) with delta (0, 0)
Screenshot: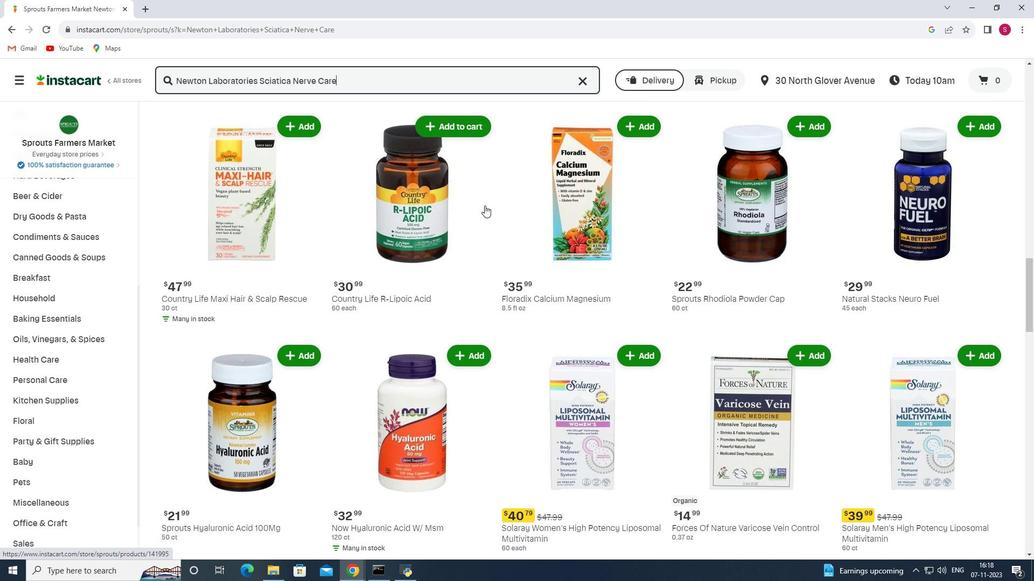 
Action: Mouse scrolled (484, 205) with delta (0, 0)
Screenshot: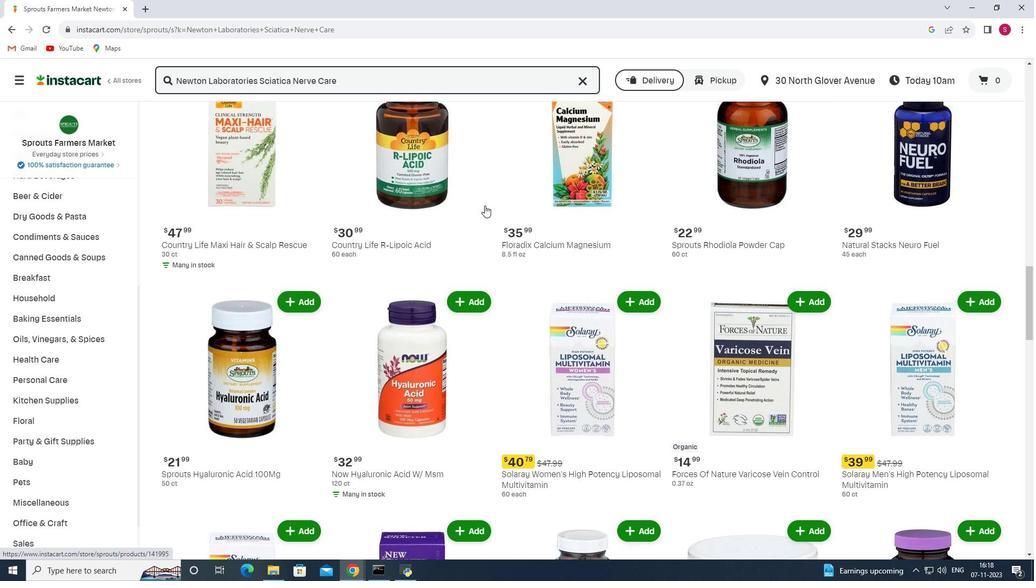 
Action: Mouse moved to (485, 206)
Screenshot: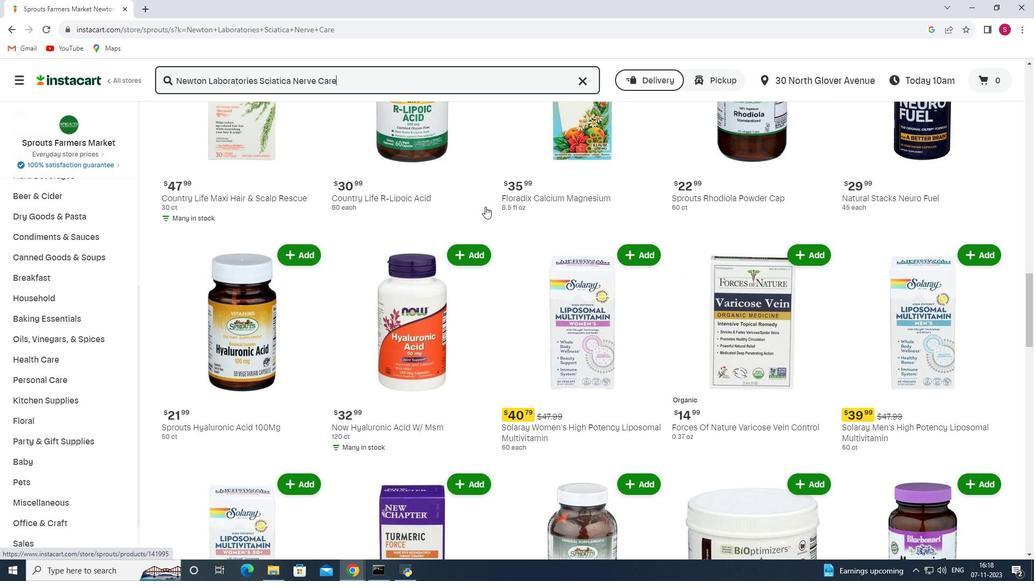 
Action: Mouse scrolled (485, 206) with delta (0, 0)
Screenshot: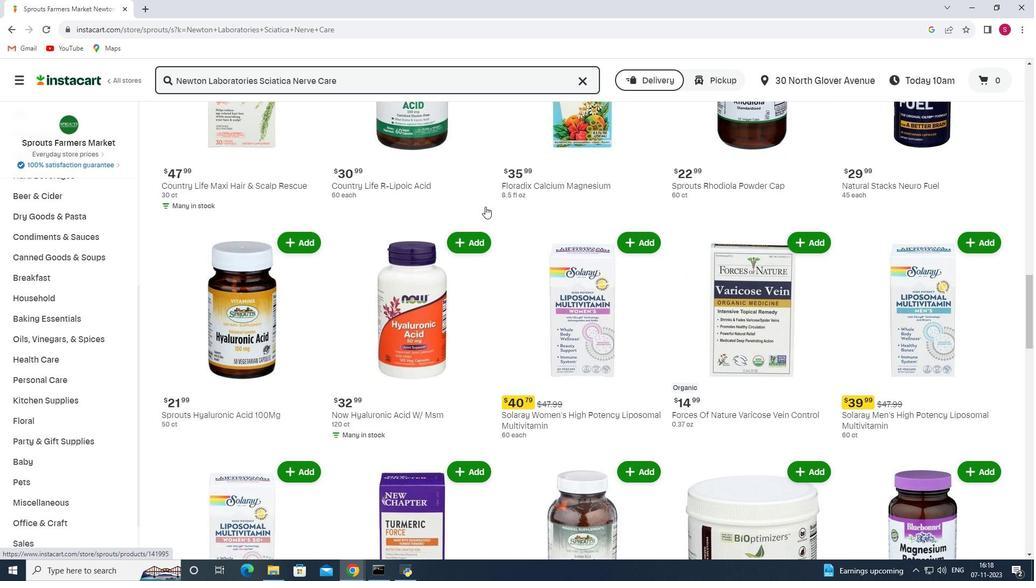 
Action: Mouse scrolled (485, 206) with delta (0, 0)
Screenshot: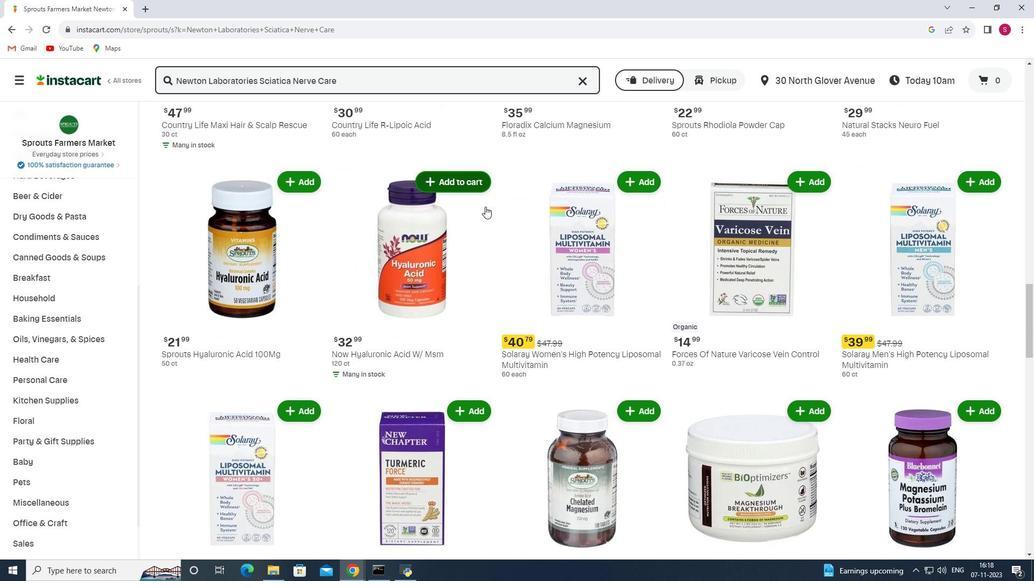 
Action: Mouse scrolled (485, 206) with delta (0, 0)
Screenshot: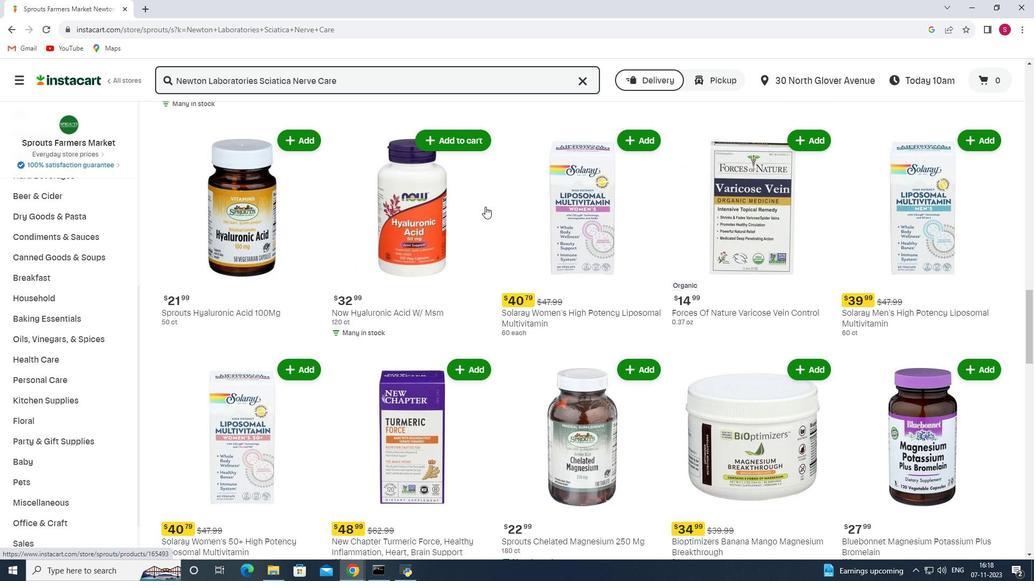 
Action: Mouse scrolled (485, 206) with delta (0, 0)
Screenshot: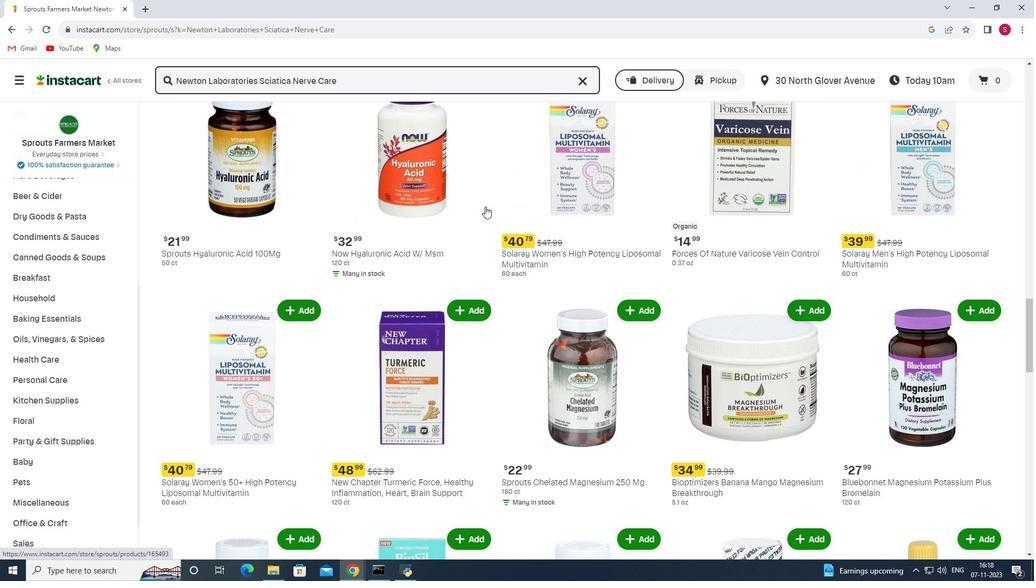 
Action: Mouse scrolled (485, 206) with delta (0, 0)
Screenshot: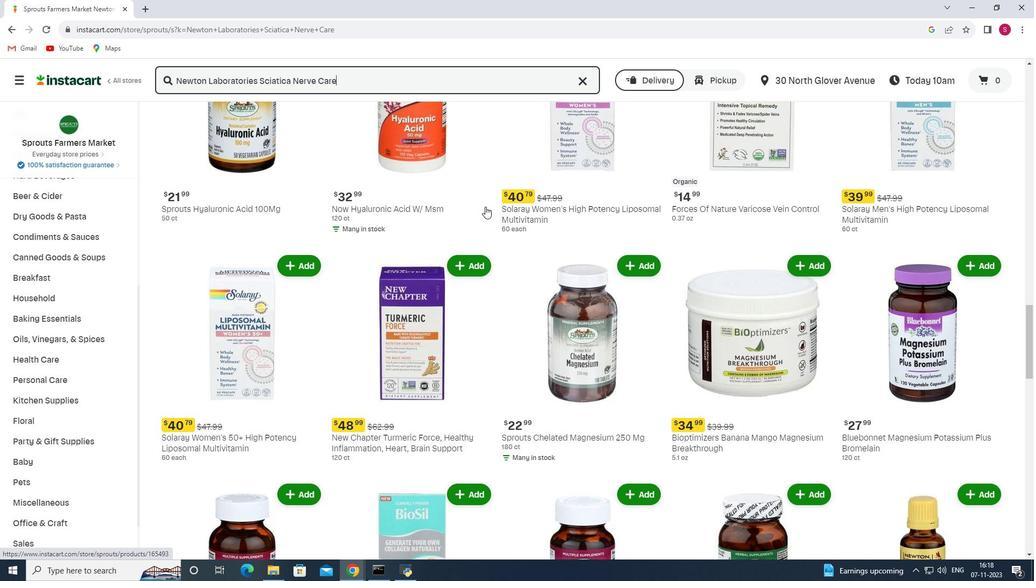 
Action: Mouse scrolled (485, 206) with delta (0, 0)
Screenshot: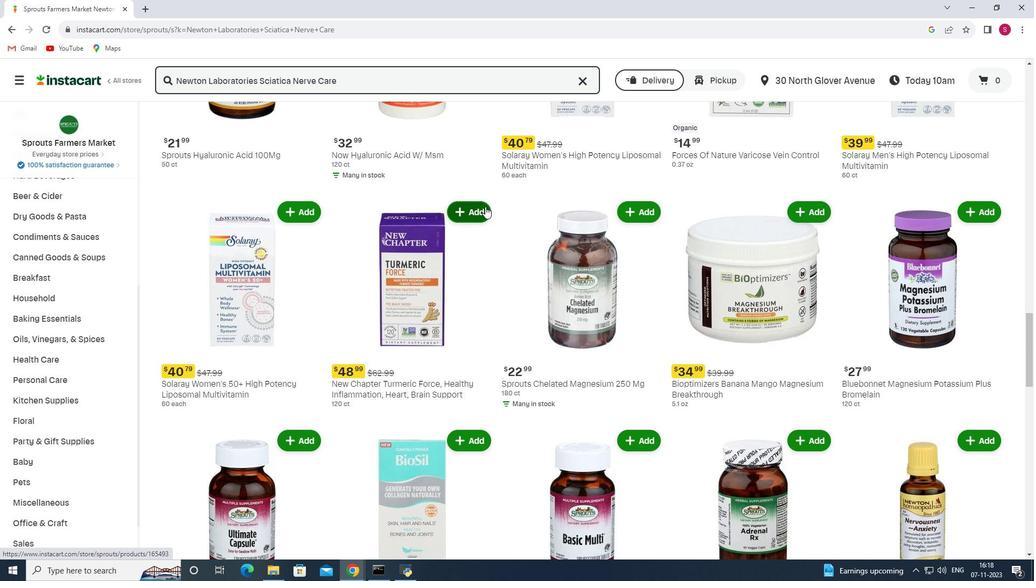 
Action: Mouse scrolled (485, 206) with delta (0, 0)
Screenshot: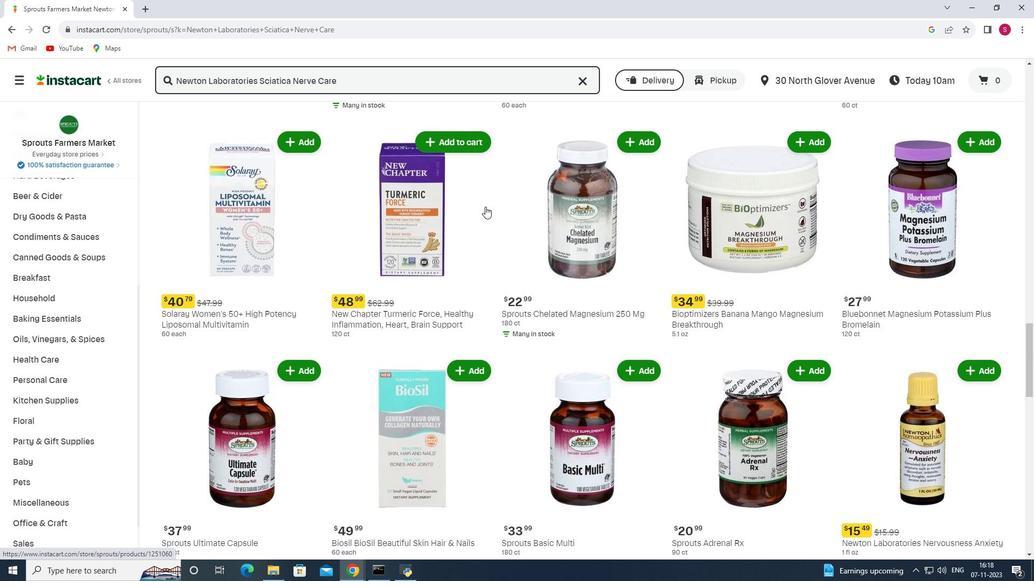 
Action: Mouse scrolled (485, 206) with delta (0, 0)
Screenshot: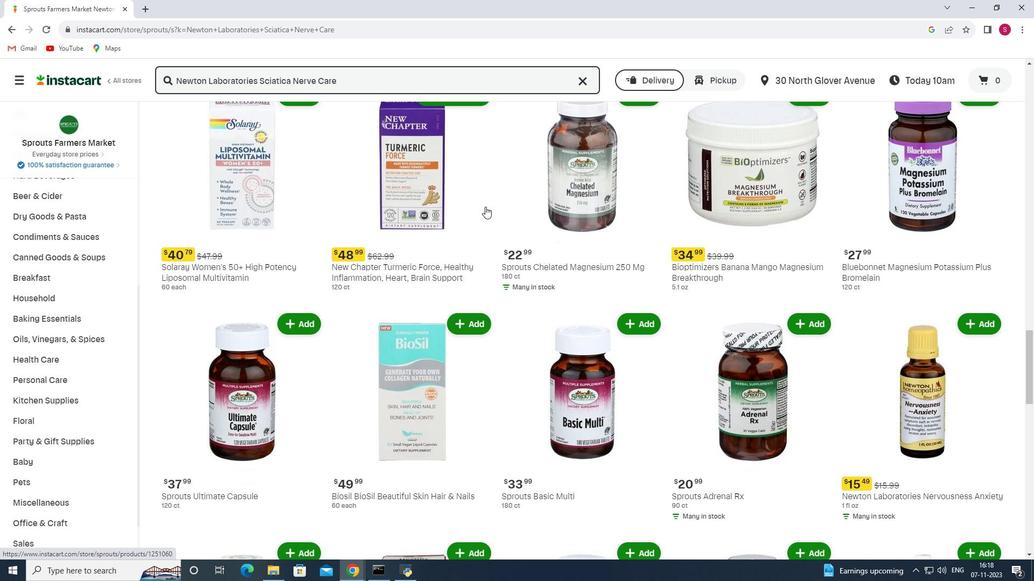 
Action: Mouse scrolled (485, 206) with delta (0, 0)
Screenshot: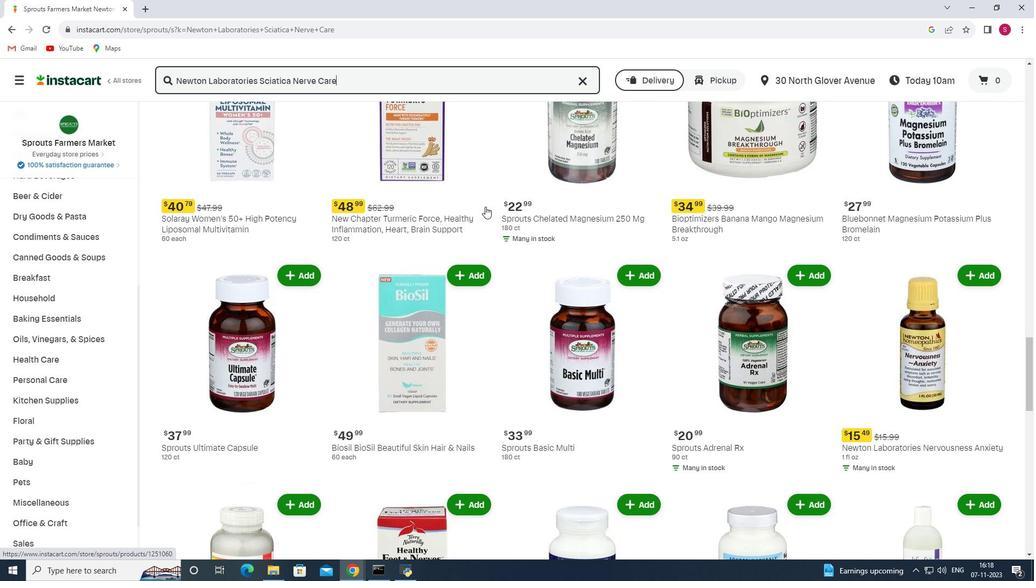 
Action: Mouse scrolled (485, 206) with delta (0, 0)
Screenshot: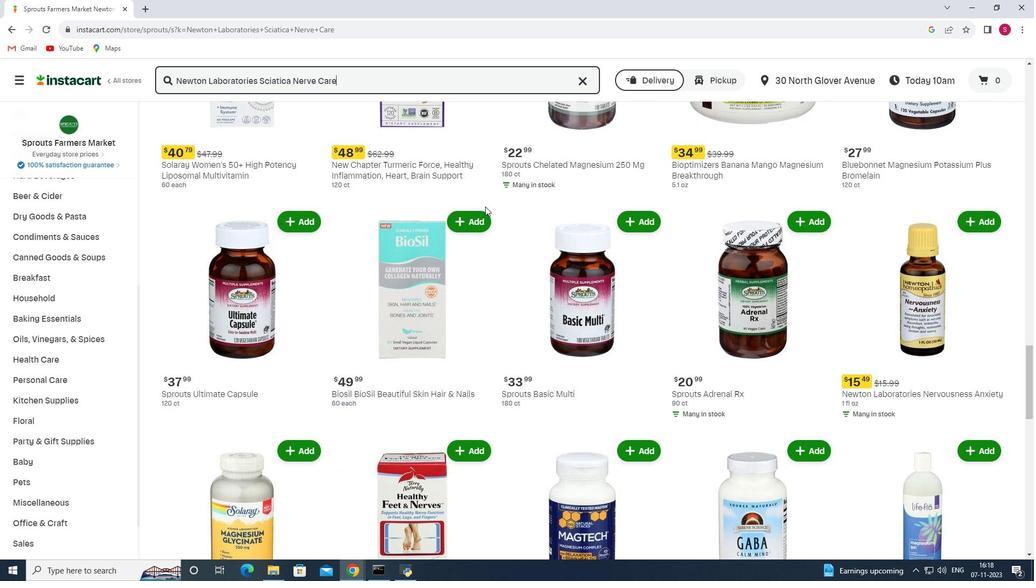 
Action: Mouse scrolled (485, 206) with delta (0, 0)
Screenshot: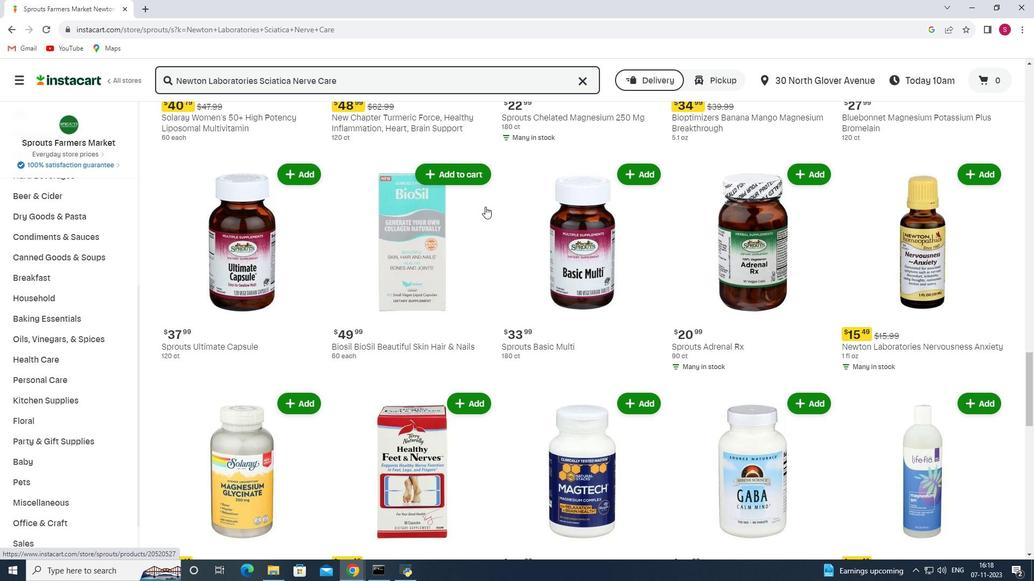 
Action: Mouse scrolled (485, 206) with delta (0, 0)
Screenshot: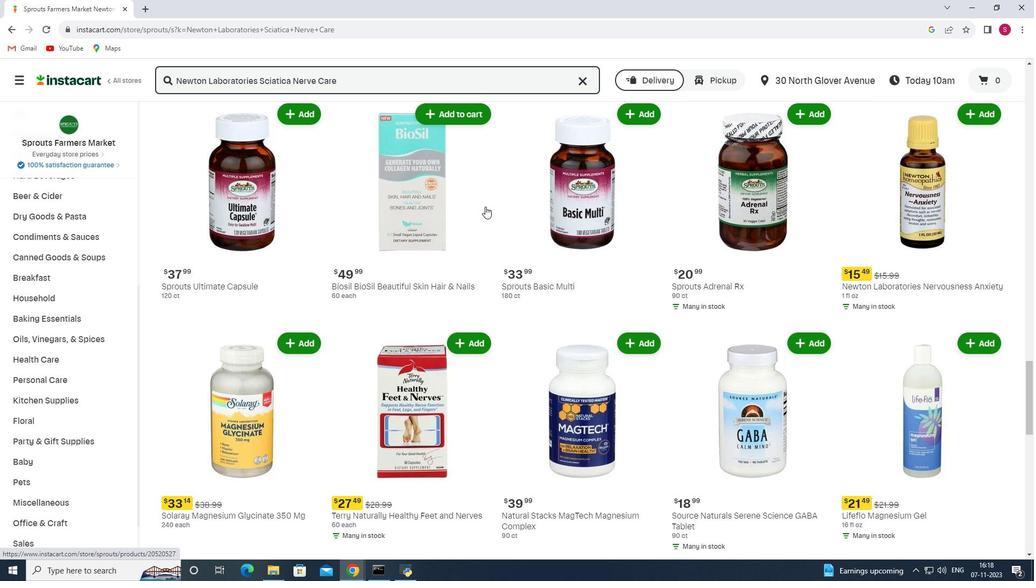 
Action: Mouse moved to (484, 206)
Screenshot: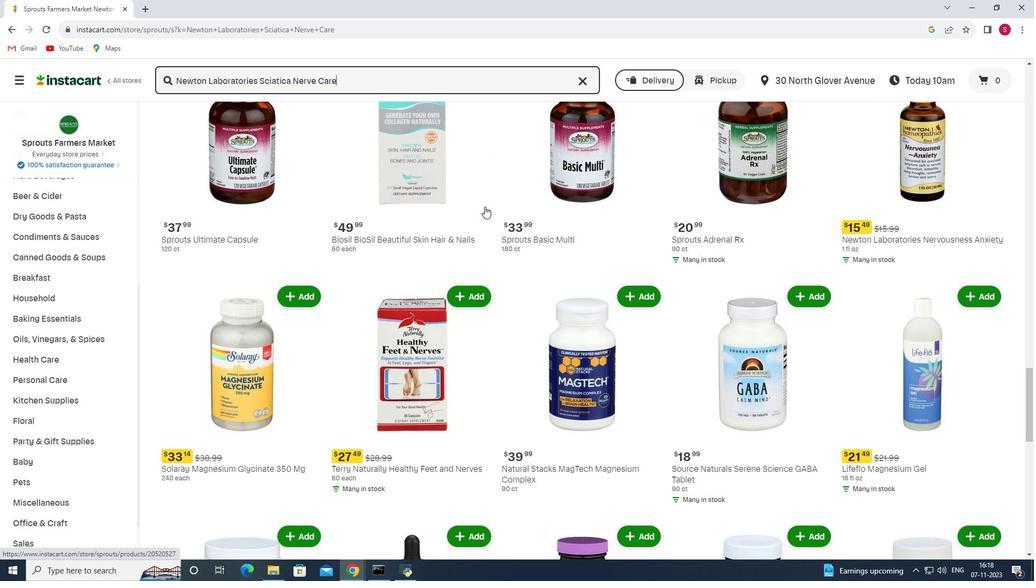 
Action: Mouse scrolled (484, 206) with delta (0, 0)
Screenshot: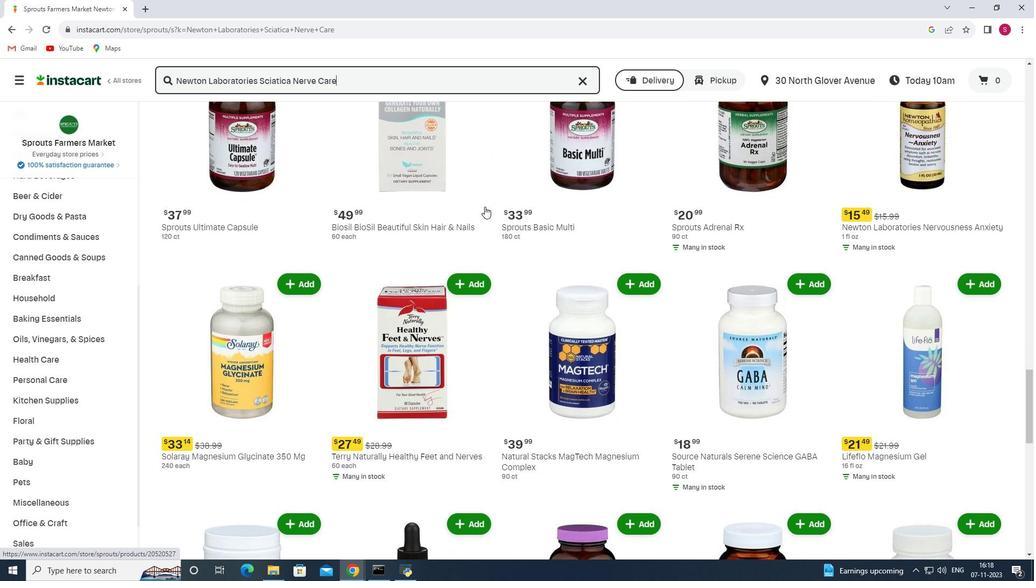 
Action: Mouse scrolled (484, 206) with delta (0, 0)
Screenshot: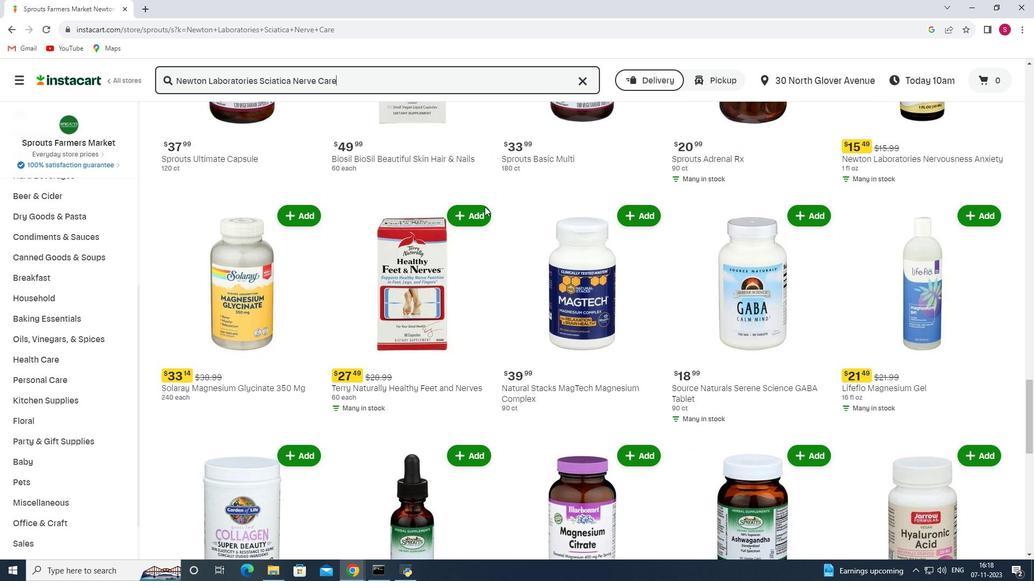 
Action: Mouse scrolled (484, 206) with delta (0, 0)
Screenshot: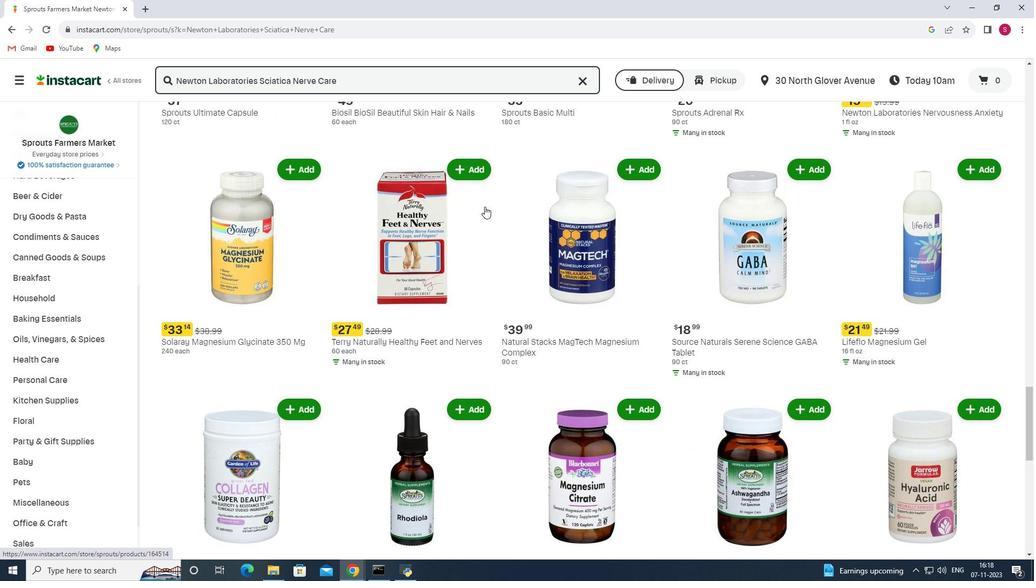 
Action: Mouse scrolled (484, 206) with delta (0, 0)
Screenshot: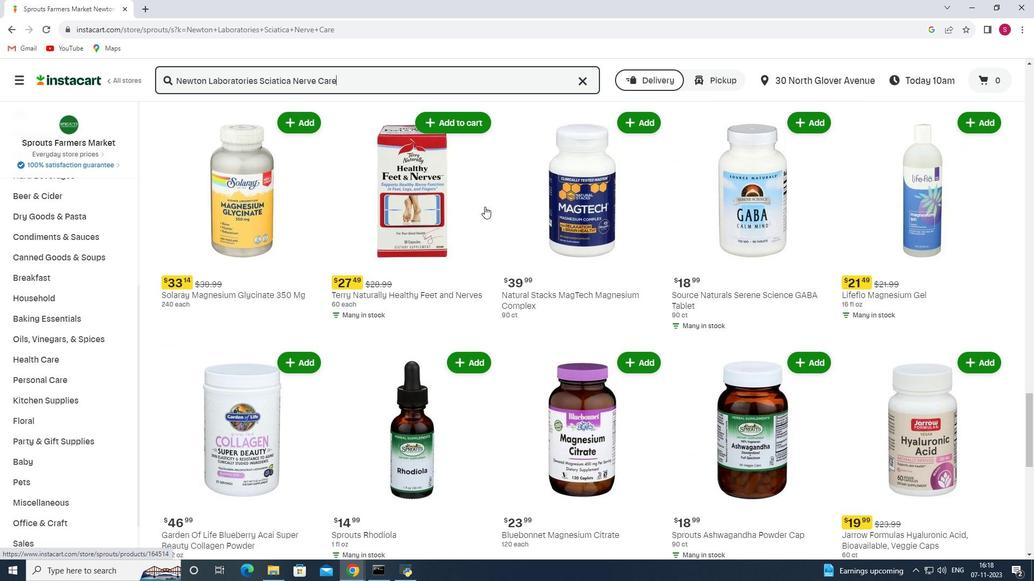 
Action: Mouse scrolled (484, 206) with delta (0, 0)
Screenshot: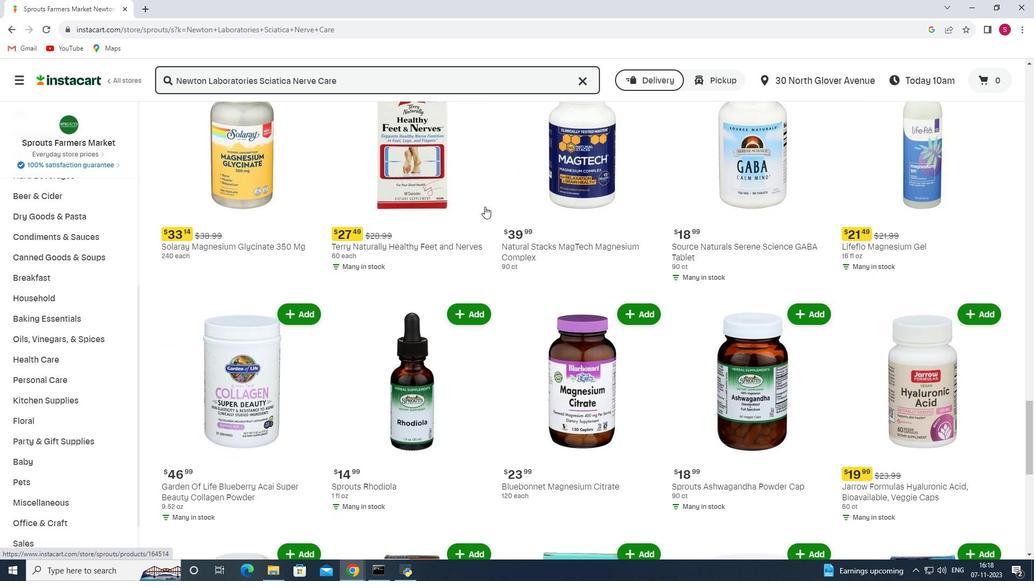 
Action: Mouse scrolled (484, 206) with delta (0, 0)
Screenshot: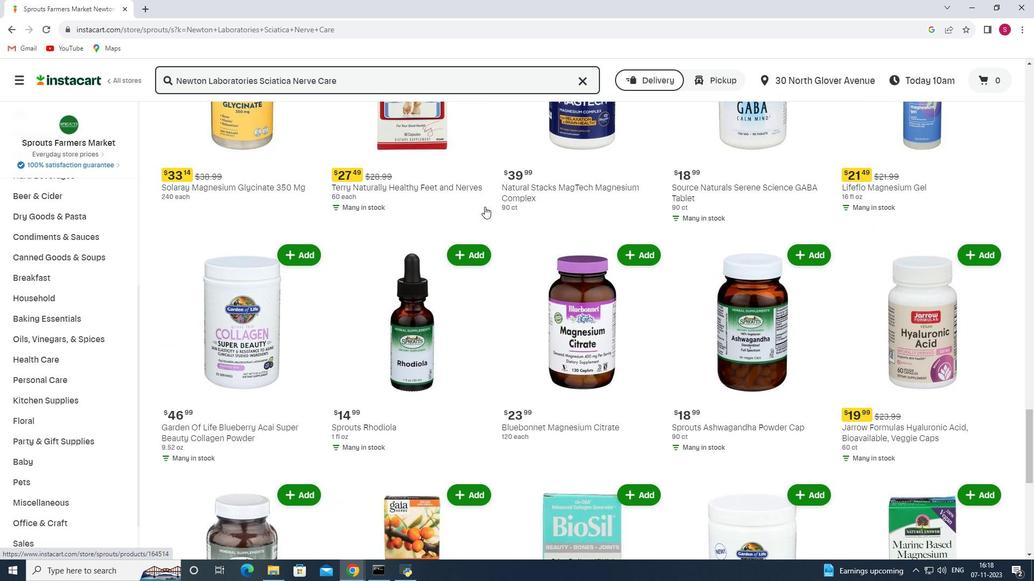 
Action: Mouse scrolled (484, 206) with delta (0, 0)
Screenshot: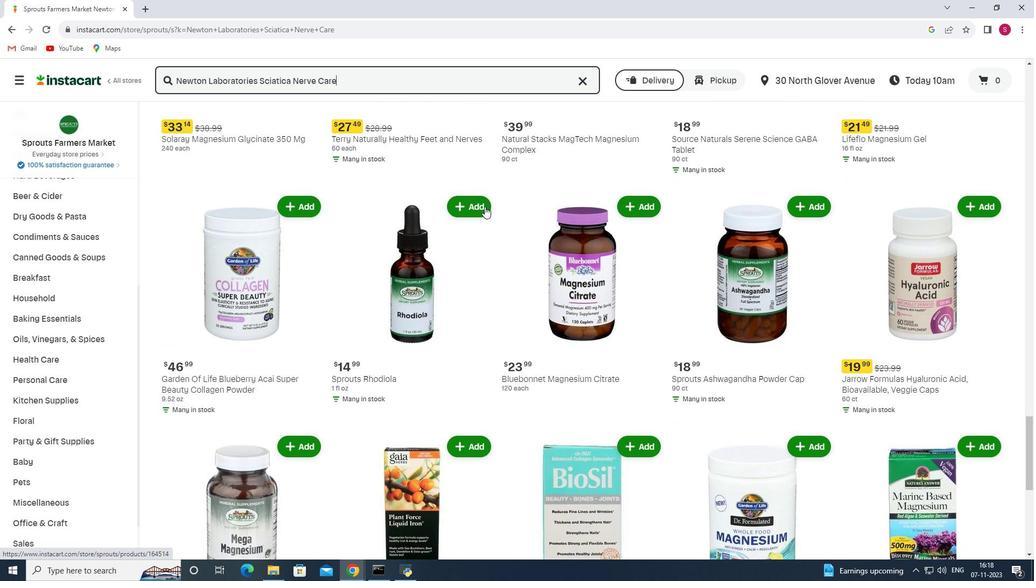 
Action: Mouse scrolled (484, 206) with delta (0, 0)
Screenshot: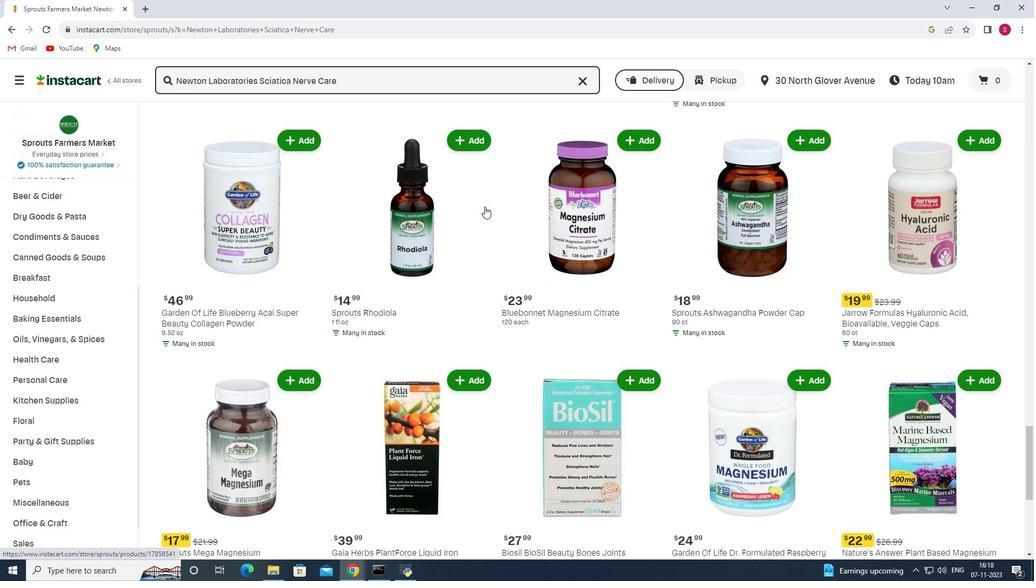 
Action: Mouse scrolled (484, 206) with delta (0, 0)
Screenshot: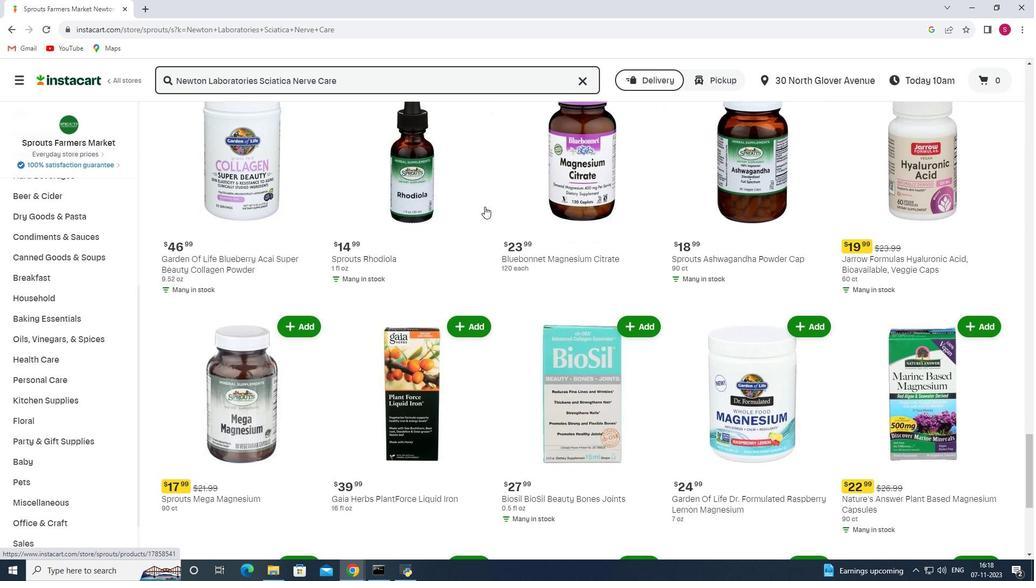 
Action: Mouse scrolled (484, 206) with delta (0, 0)
Screenshot: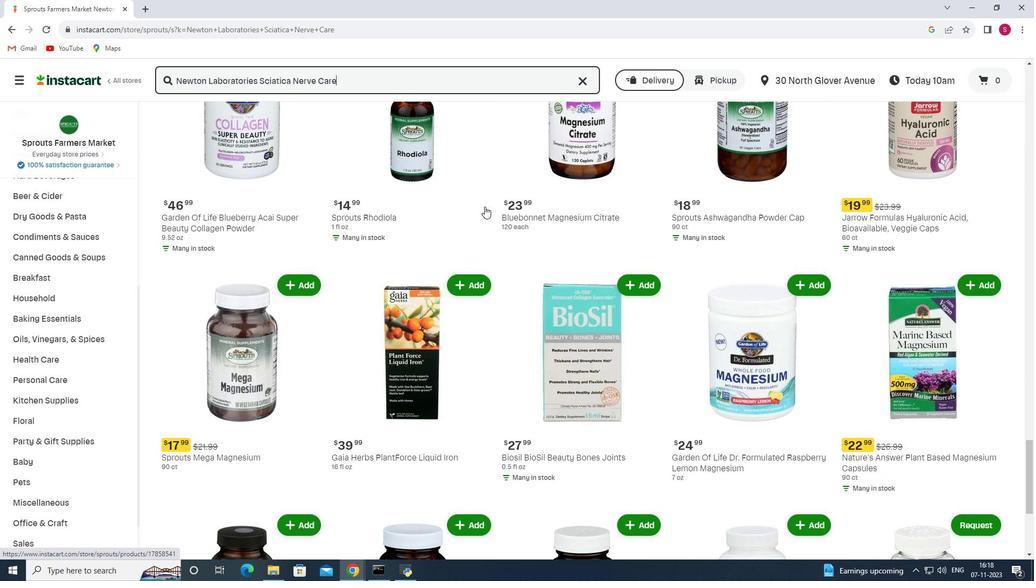 
Action: Mouse scrolled (484, 206) with delta (0, 0)
Screenshot: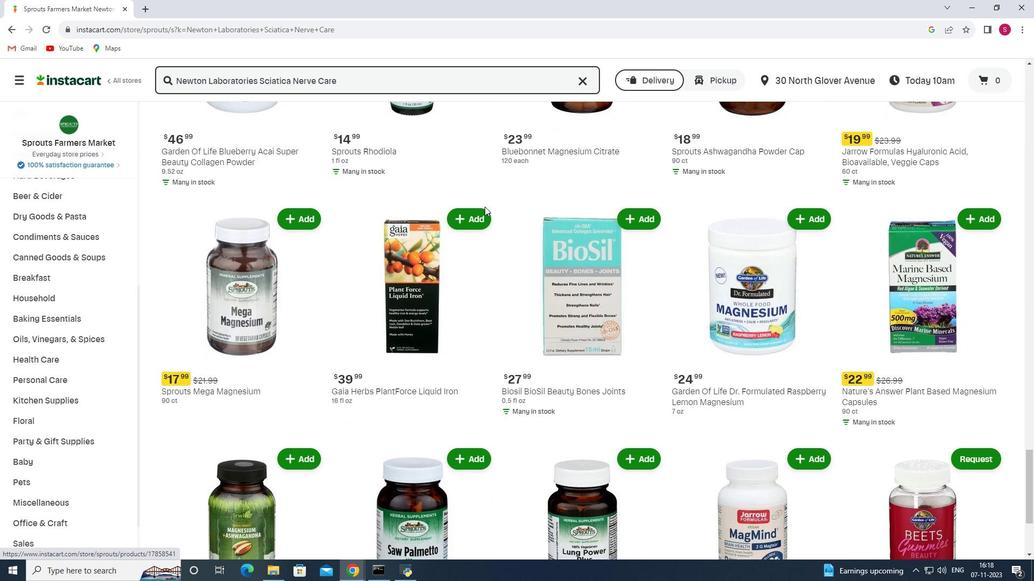 
Action: Mouse scrolled (484, 206) with delta (0, 0)
Screenshot: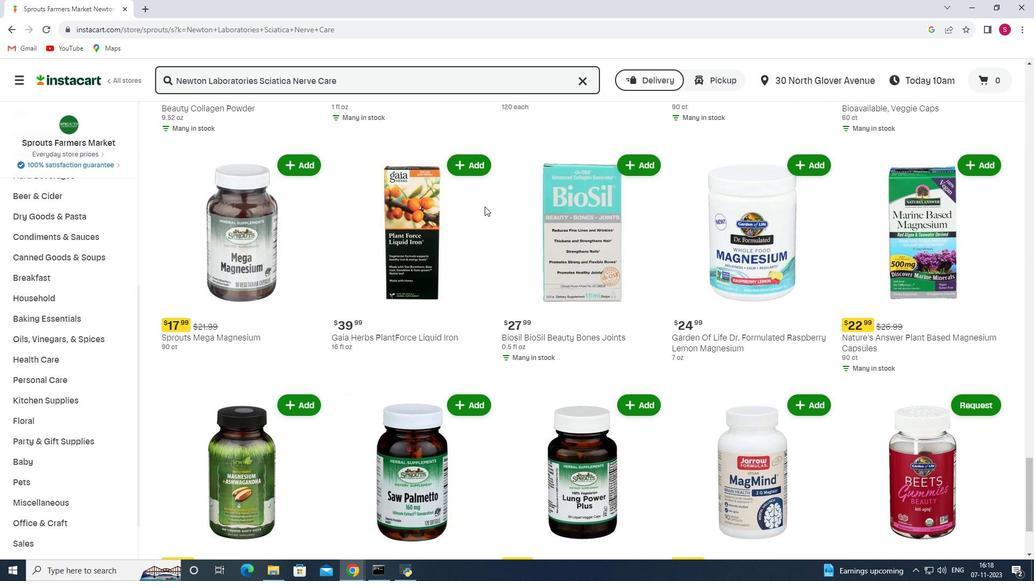 
Action: Mouse scrolled (484, 206) with delta (0, 0)
Screenshot: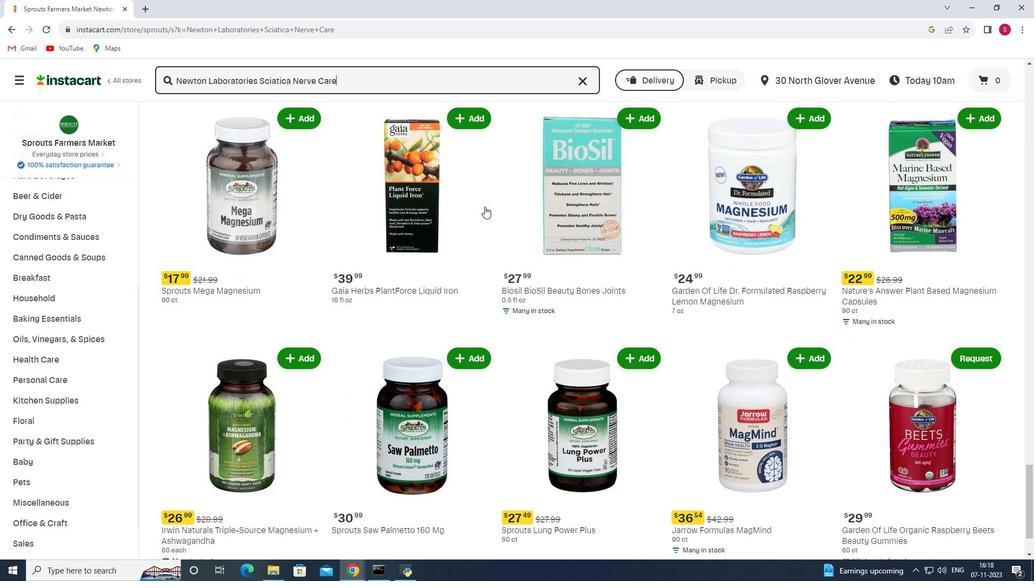 
Action: Mouse scrolled (484, 206) with delta (0, 0)
Screenshot: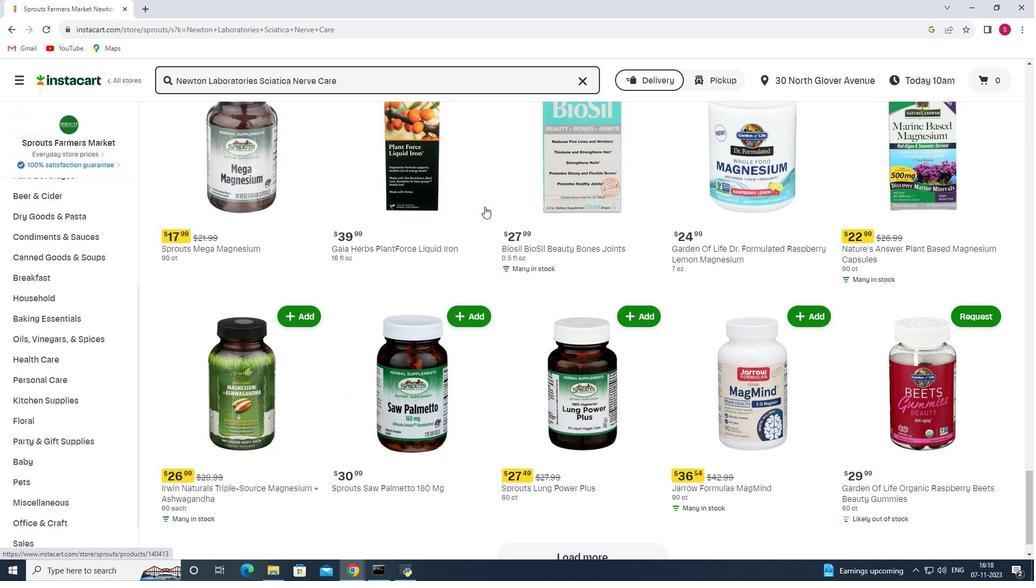
Action: Mouse scrolled (484, 206) with delta (0, 0)
Screenshot: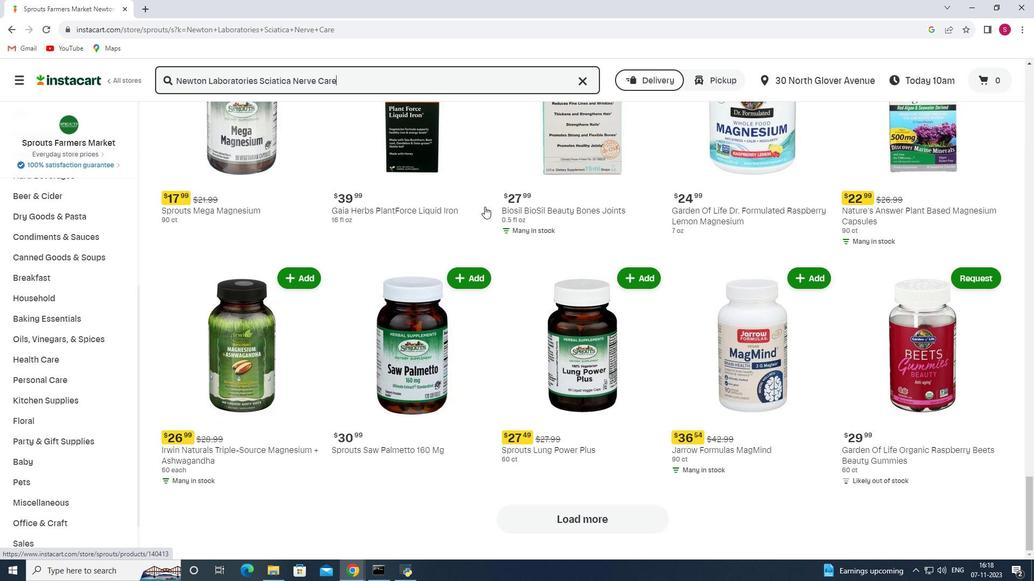 
Action: Mouse moved to (490, 211)
Screenshot: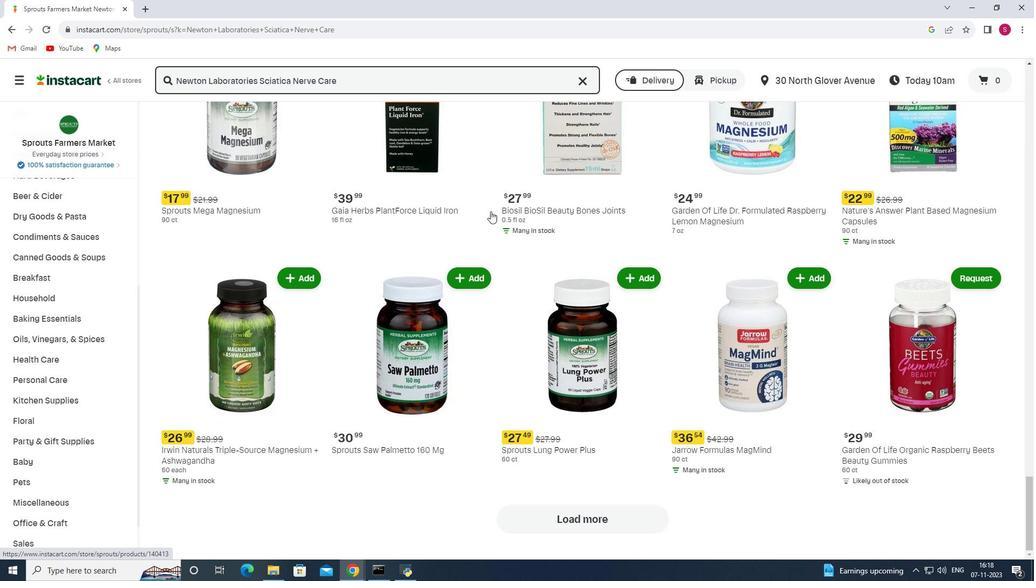 
Action: Mouse scrolled (490, 211) with delta (0, 0)
Screenshot: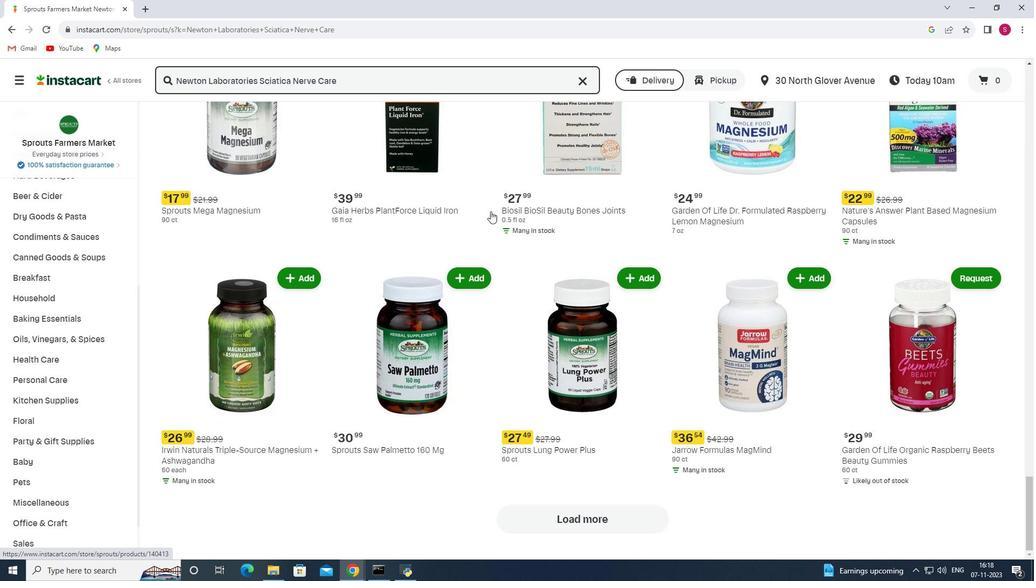 
Action: Mouse moved to (483, 252)
Screenshot: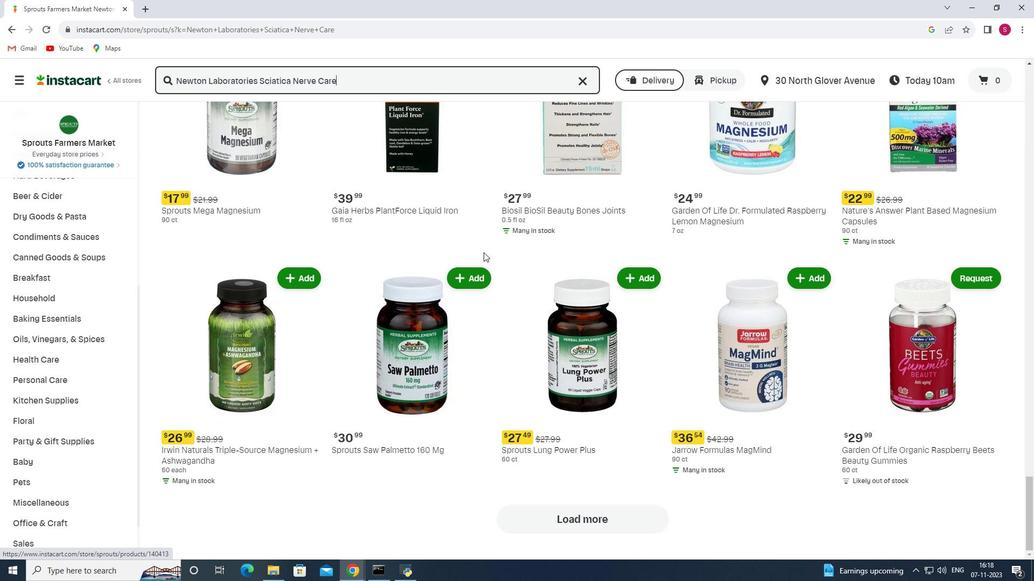 
